 Task: Find Round Trip flight tickets for 2 adults, in Economy from Luxor to Medina to travel on 03-Dec-2023. Medina to Luxor on 08-Dec-2023.  Stops: Any number of stops. Choice of flight is British Airways.
Action: Mouse moved to (328, 216)
Screenshot: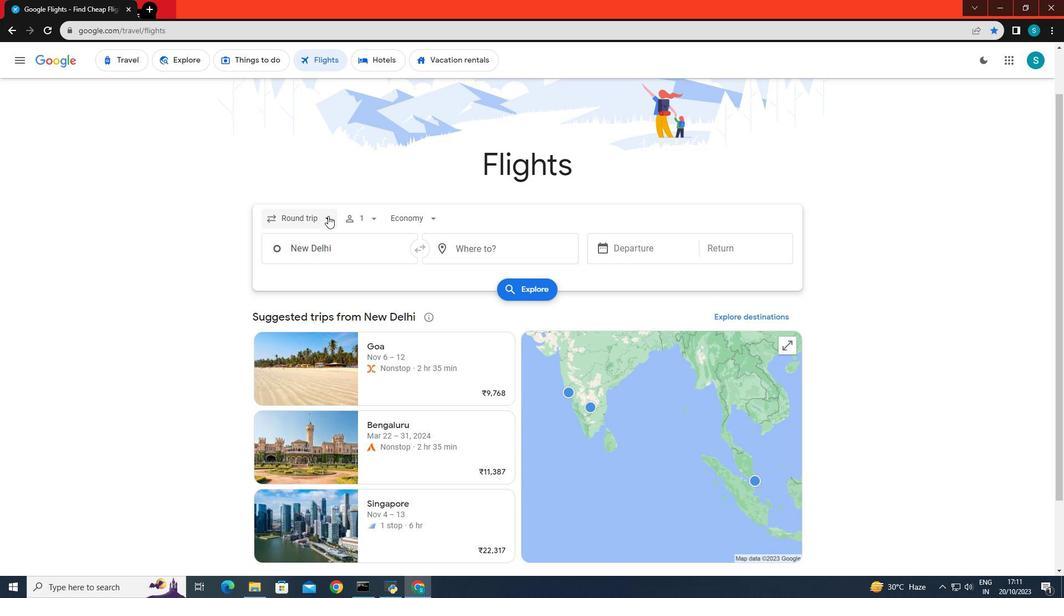 
Action: Mouse pressed left at (328, 216)
Screenshot: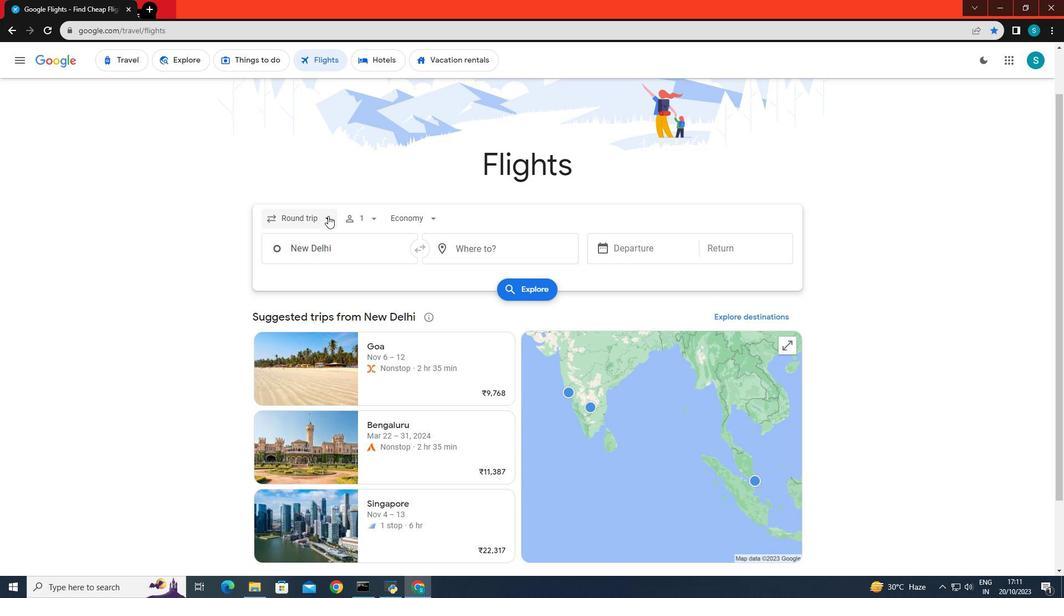 
Action: Mouse moved to (296, 241)
Screenshot: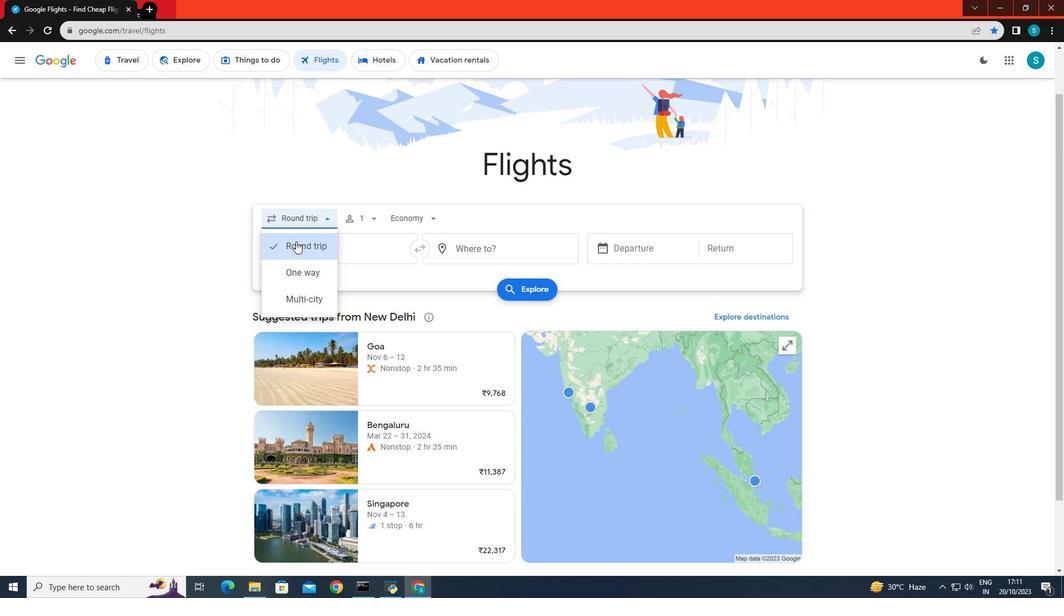 
Action: Mouse pressed left at (296, 241)
Screenshot: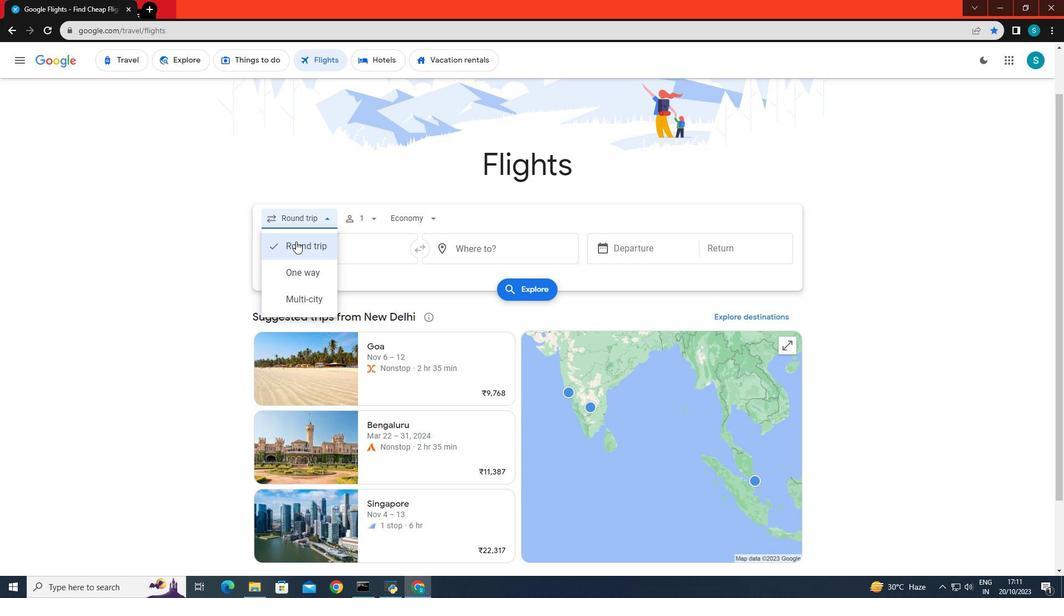 
Action: Mouse moved to (366, 218)
Screenshot: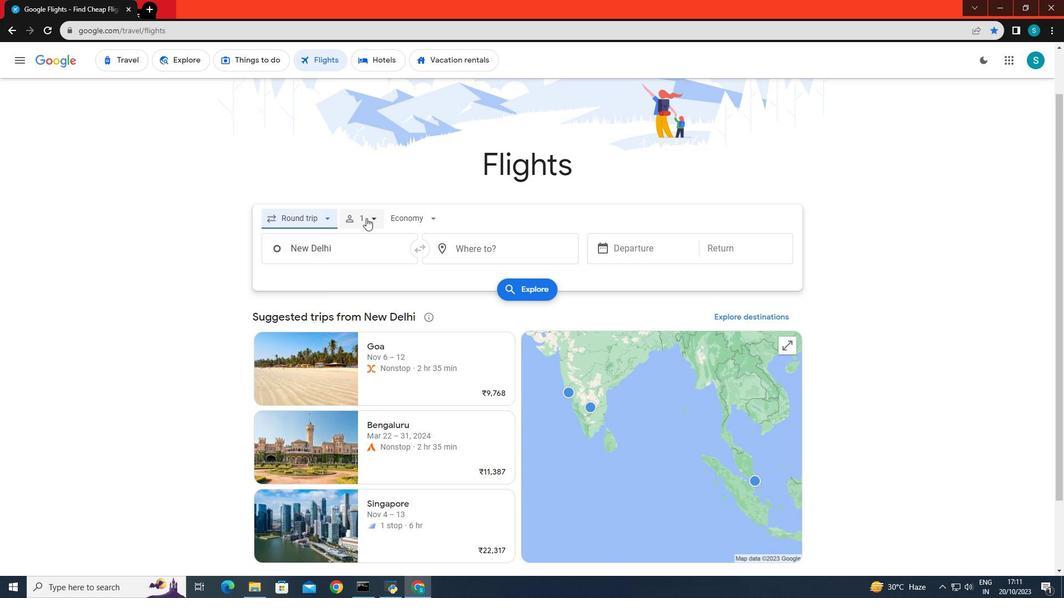 
Action: Mouse pressed left at (366, 218)
Screenshot: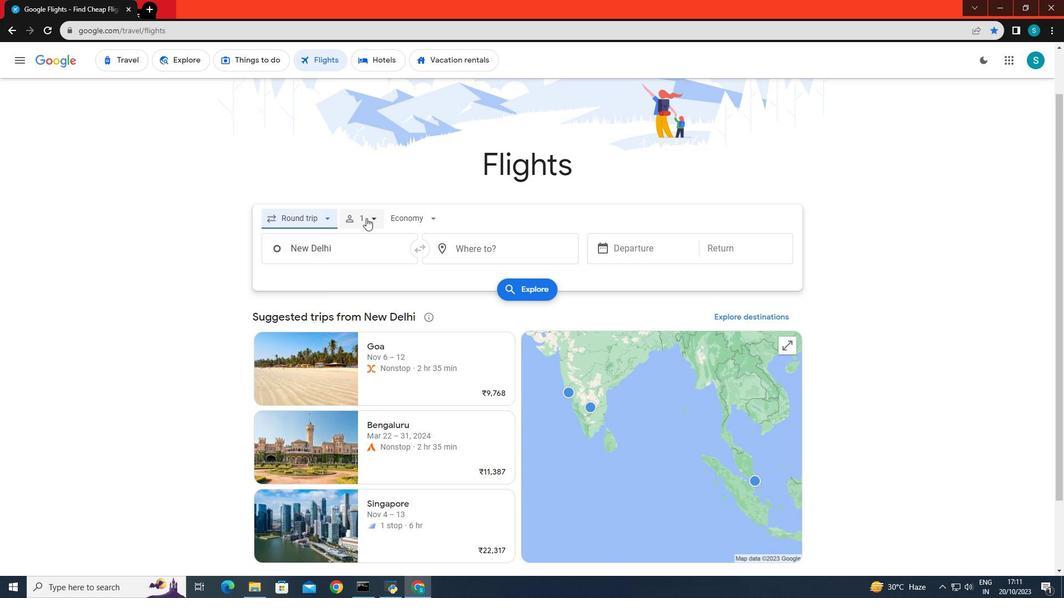 
Action: Mouse moved to (457, 249)
Screenshot: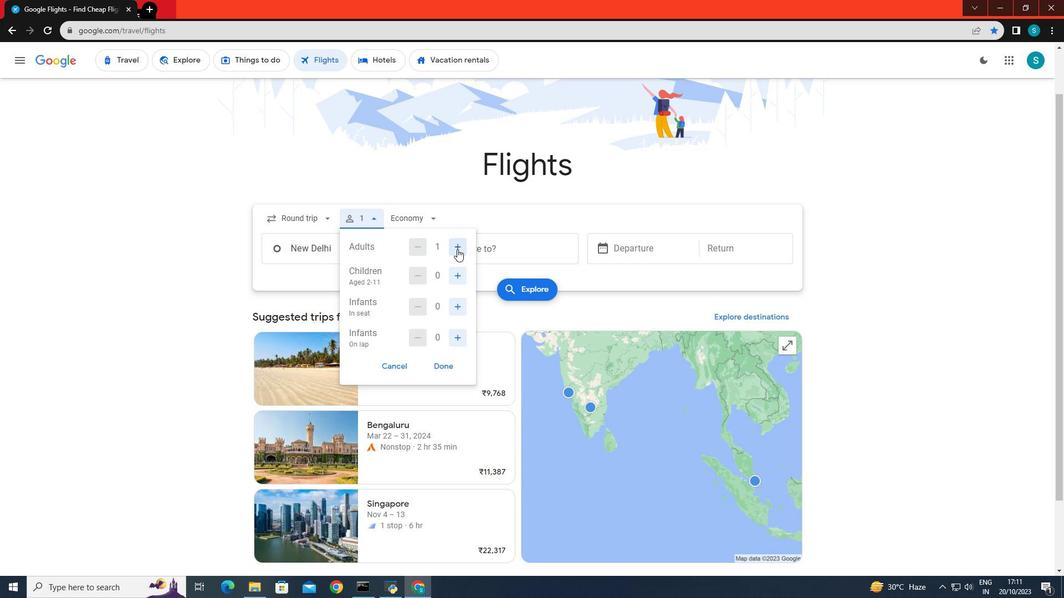 
Action: Mouse pressed left at (457, 249)
Screenshot: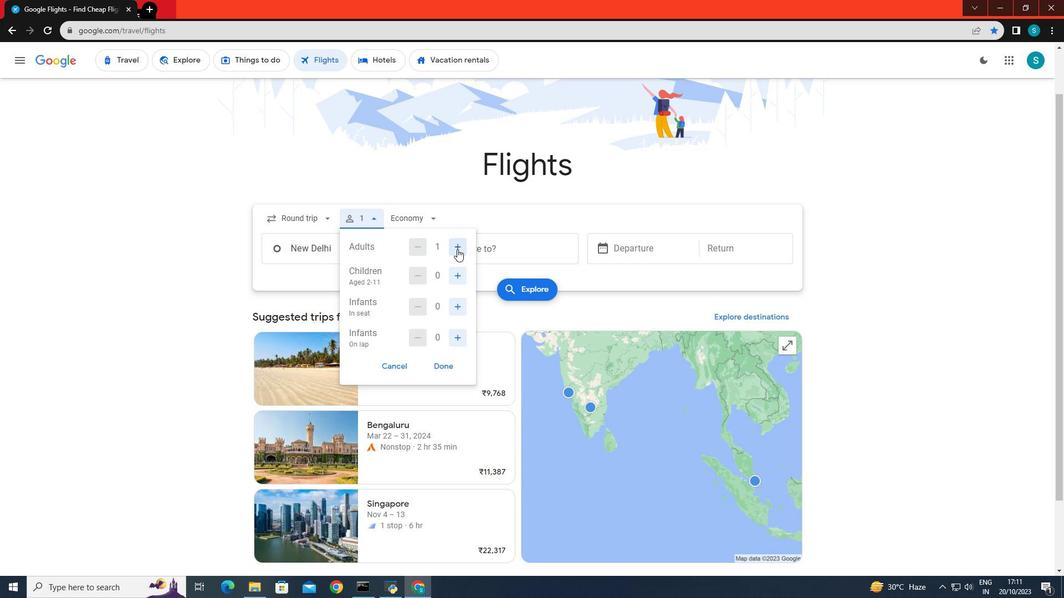 
Action: Mouse moved to (444, 367)
Screenshot: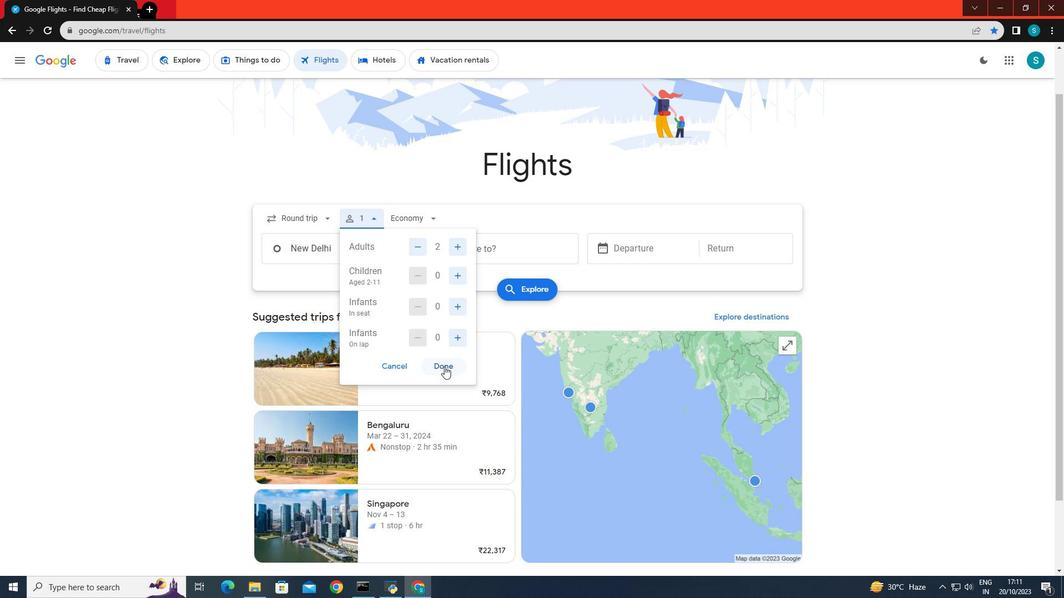 
Action: Mouse pressed left at (444, 367)
Screenshot: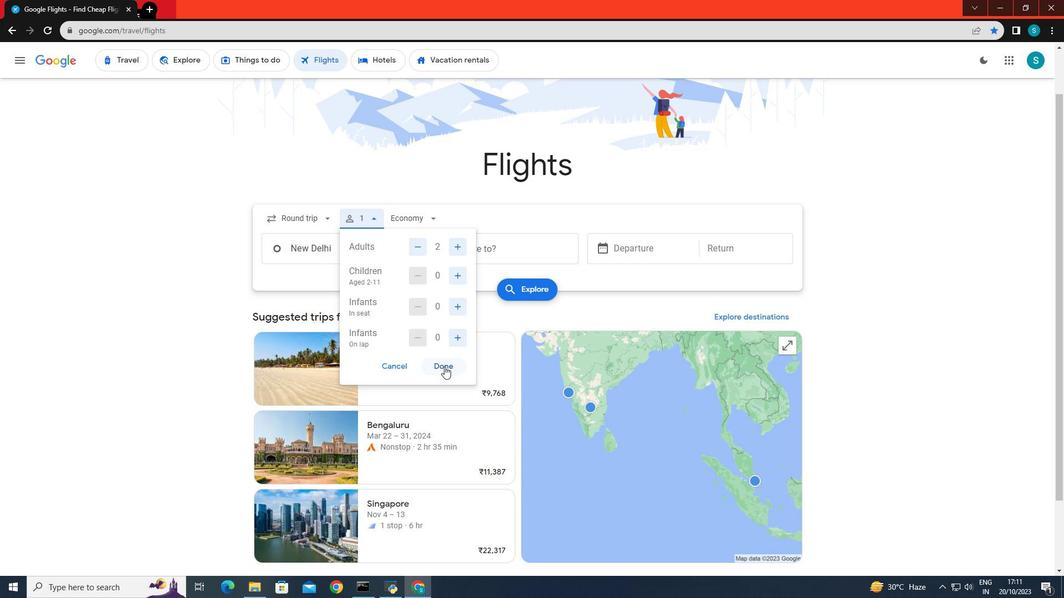 
Action: Mouse moved to (431, 219)
Screenshot: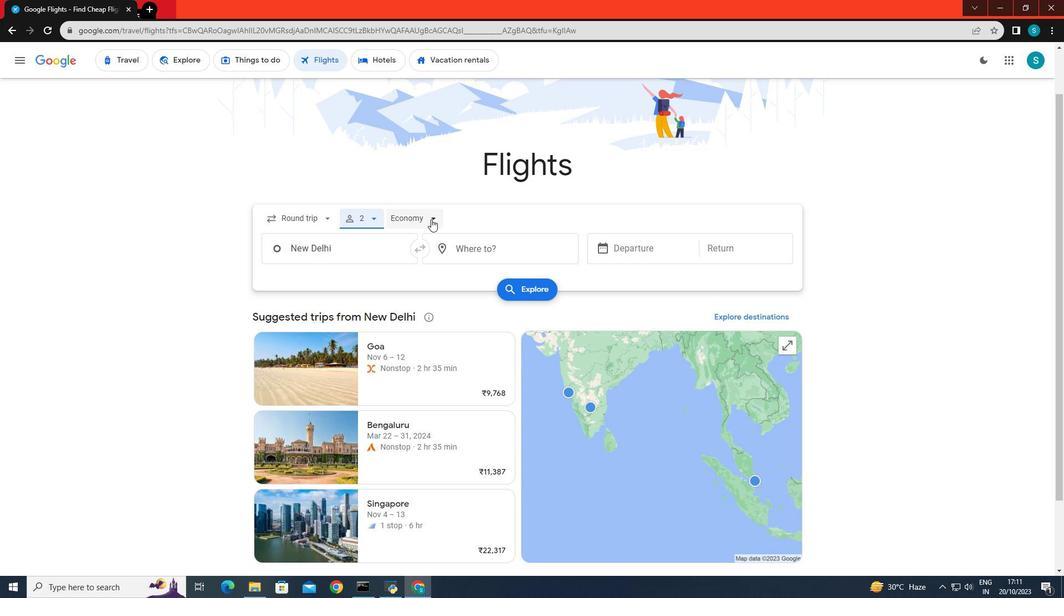 
Action: Mouse pressed left at (431, 219)
Screenshot: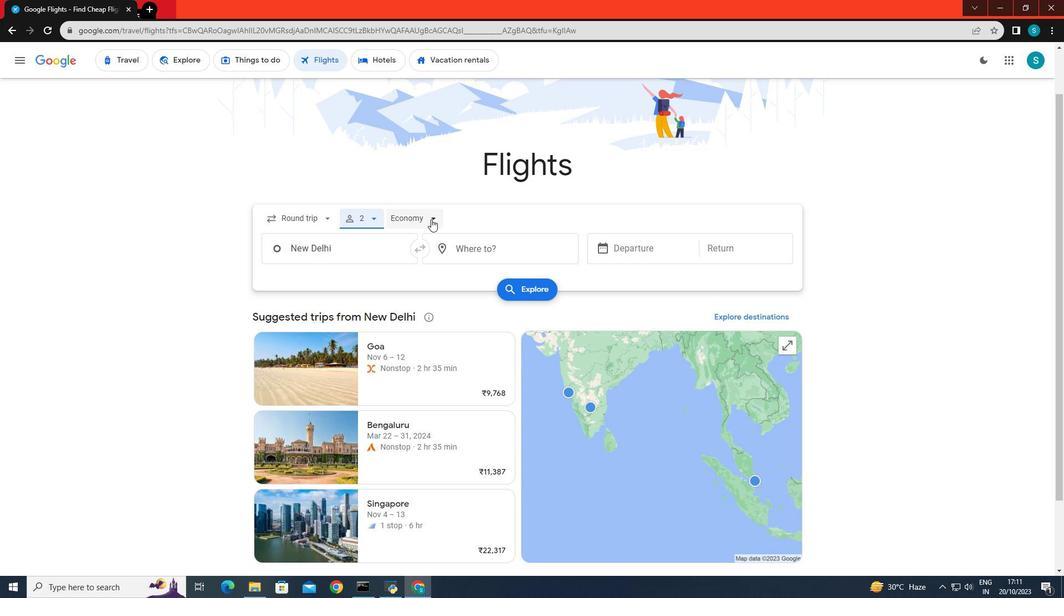 
Action: Mouse moved to (429, 251)
Screenshot: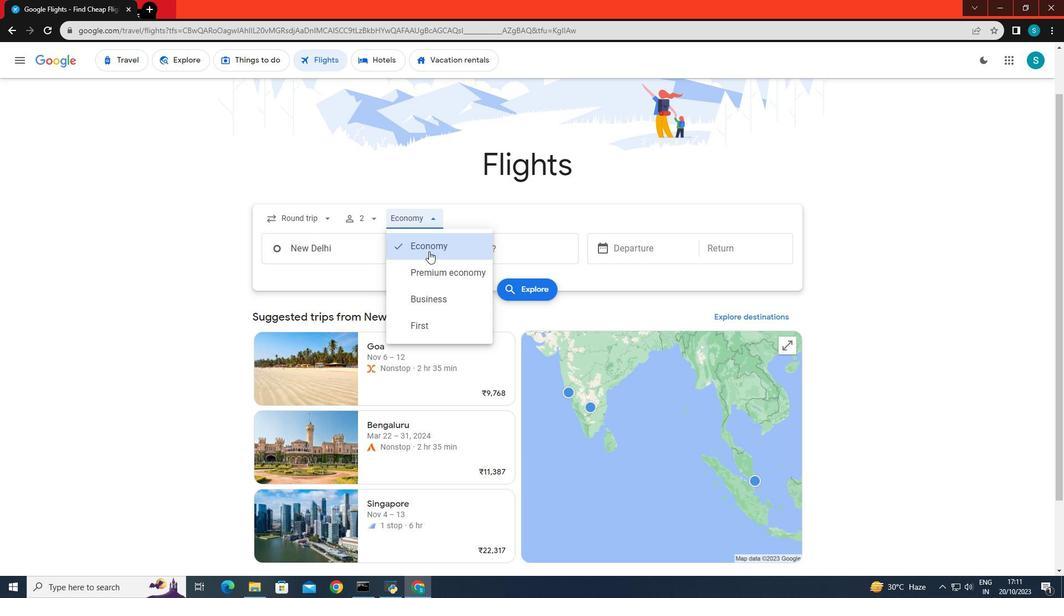 
Action: Mouse pressed left at (429, 251)
Screenshot: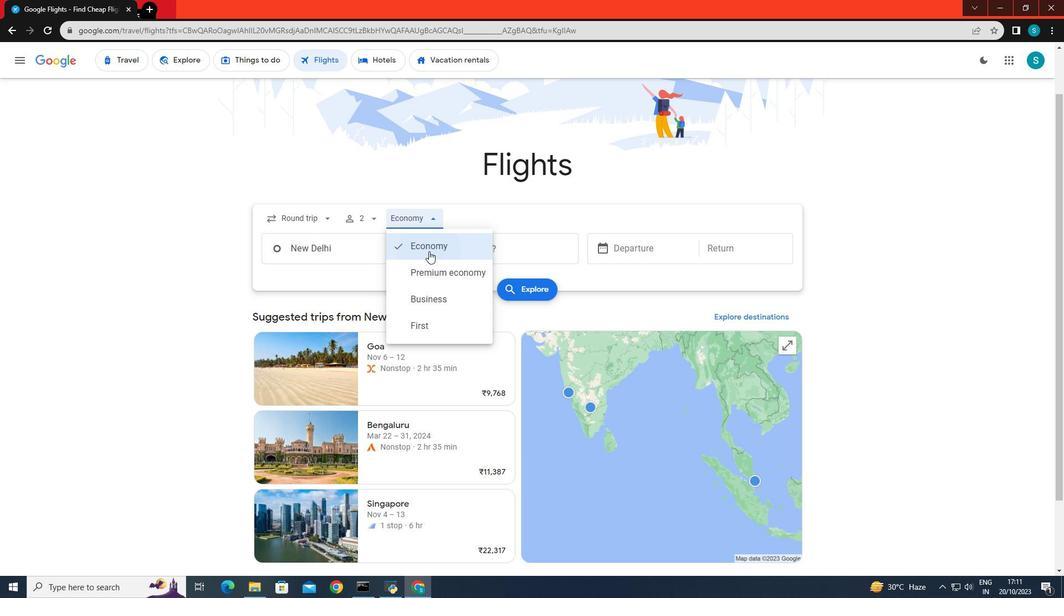 
Action: Mouse moved to (274, 195)
Screenshot: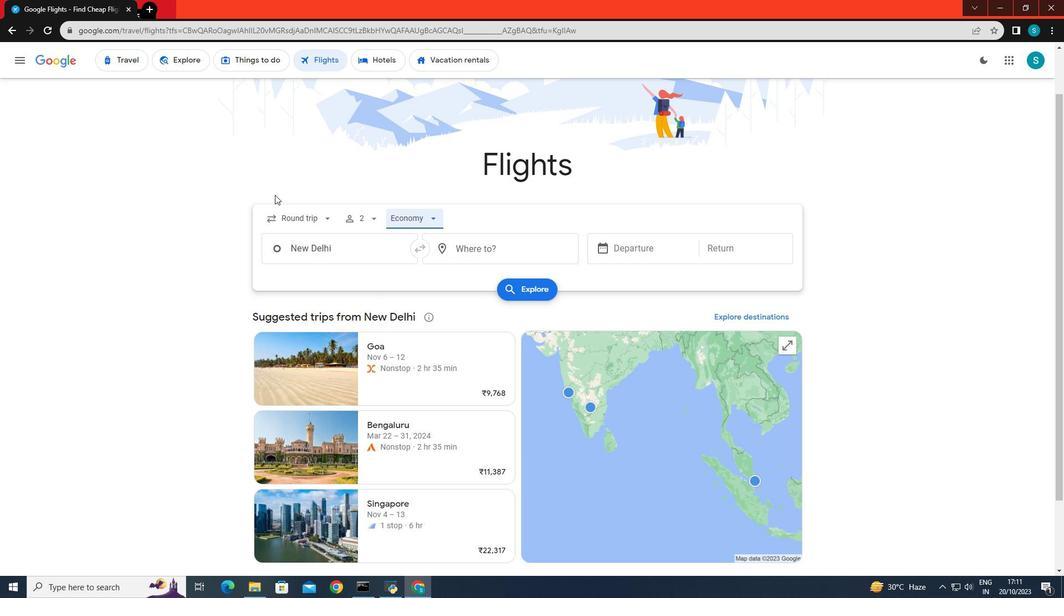 
Action: Mouse scrolled (274, 194) with delta (0, 0)
Screenshot: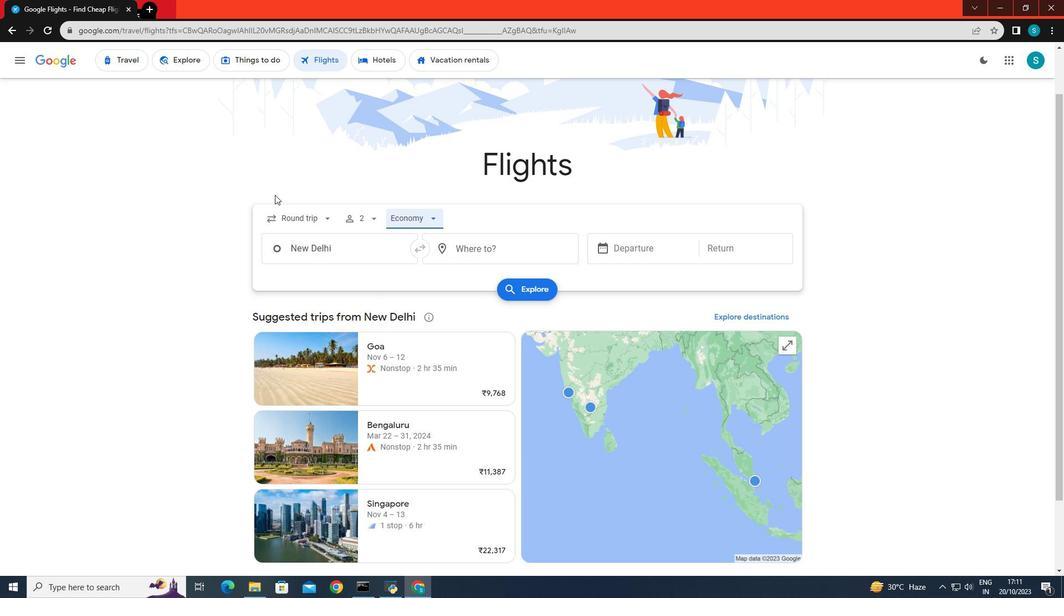 
Action: Mouse scrolled (274, 194) with delta (0, 0)
Screenshot: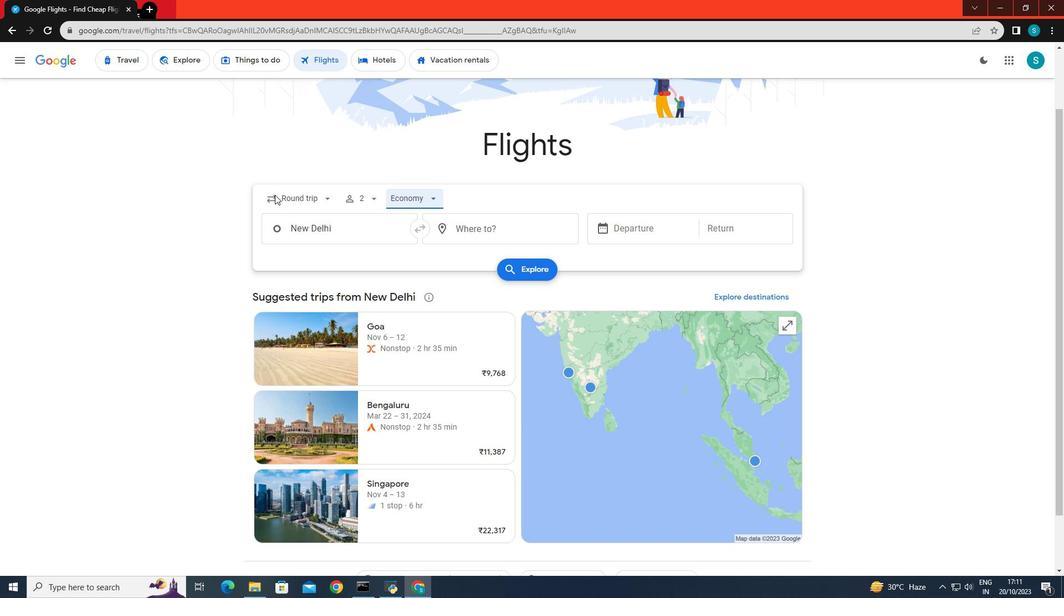 
Action: Mouse moved to (300, 162)
Screenshot: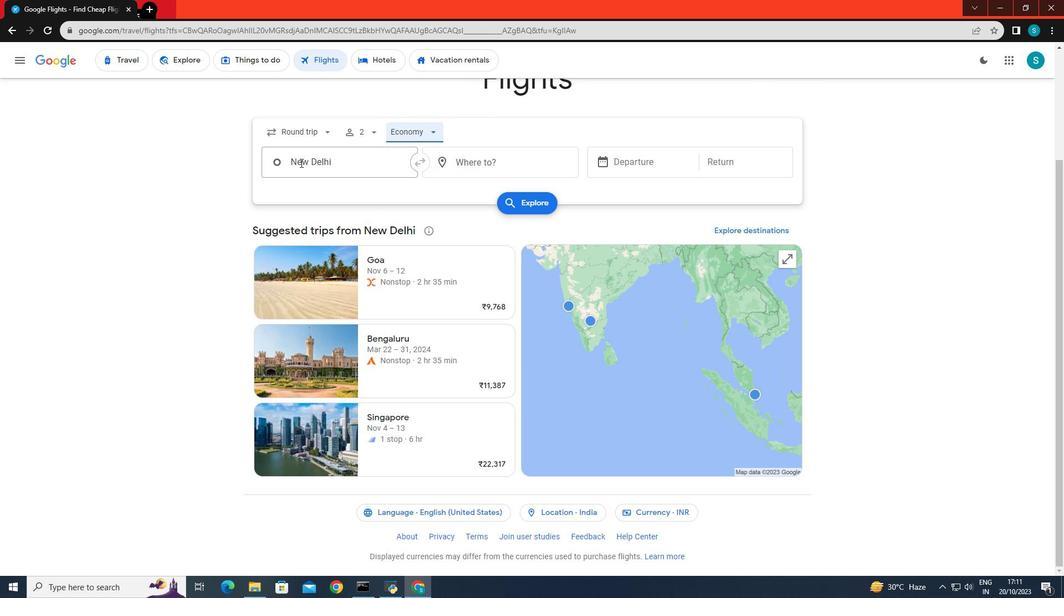
Action: Mouse pressed left at (300, 162)
Screenshot: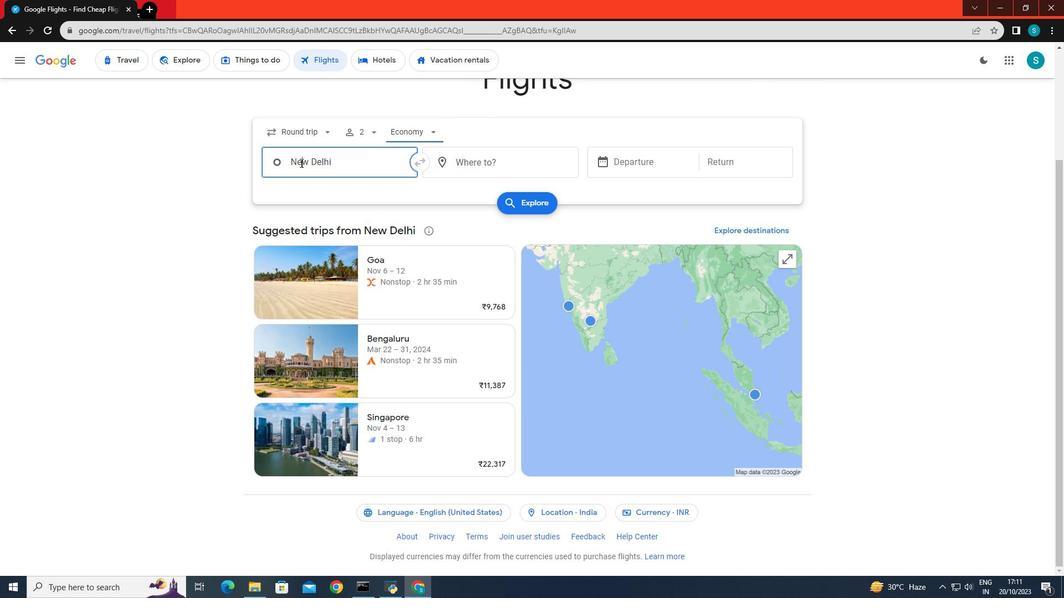 
Action: Key pressed <Key.backspace><Key.caps_lock>L<Key.caps_lock>uxor
Screenshot: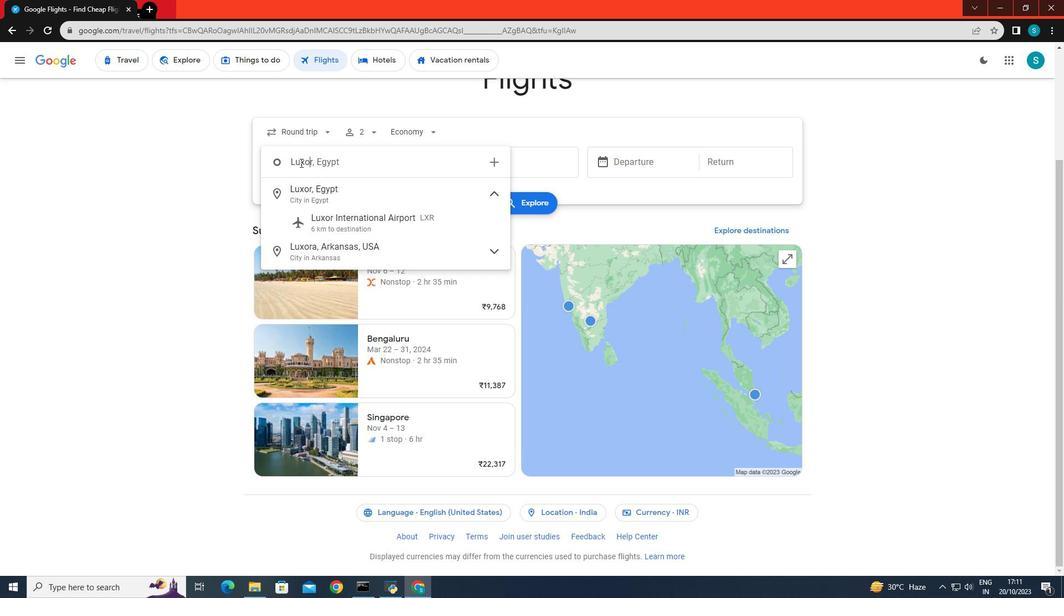 
Action: Mouse moved to (334, 180)
Screenshot: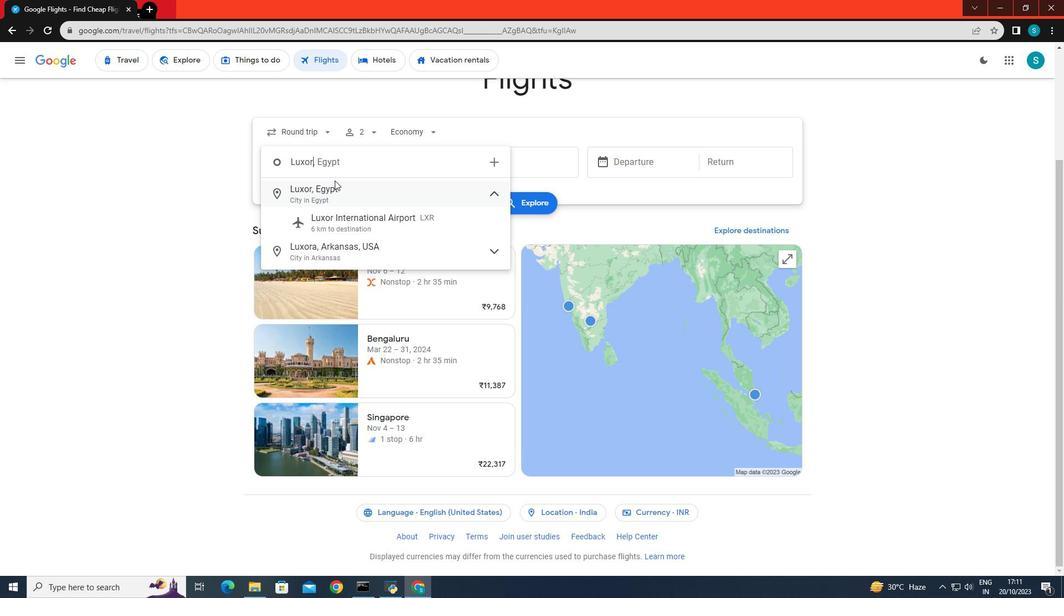 
Action: Mouse pressed left at (334, 180)
Screenshot: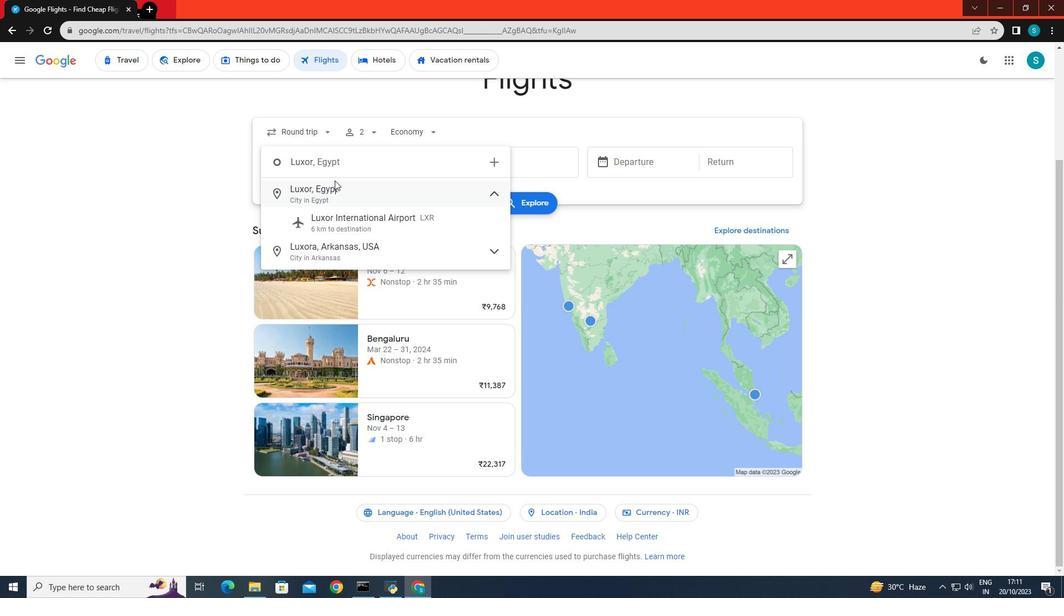 
Action: Mouse moved to (477, 160)
Screenshot: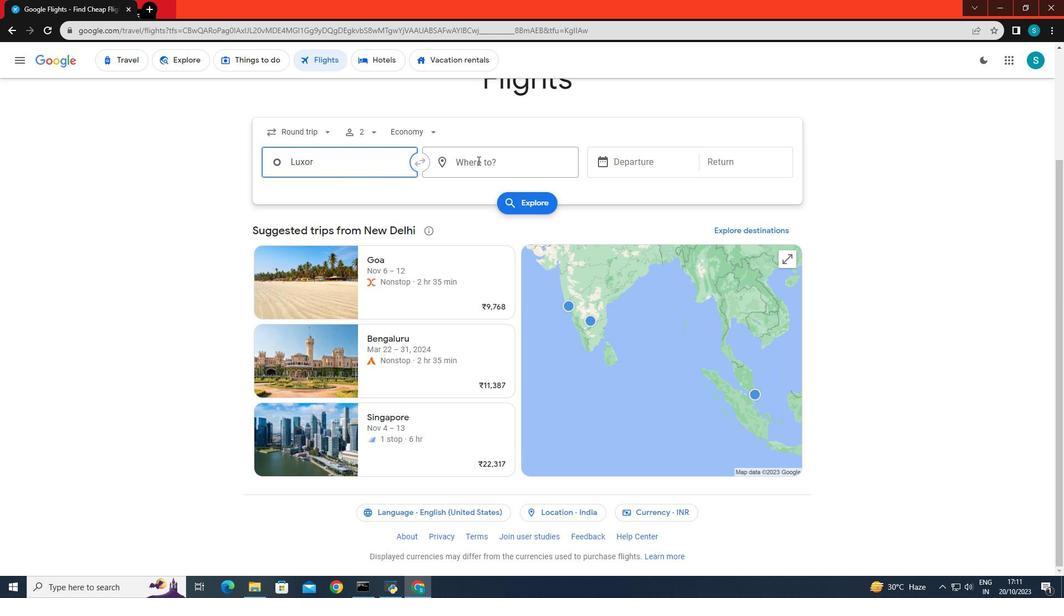 
Action: Mouse pressed left at (477, 160)
Screenshot: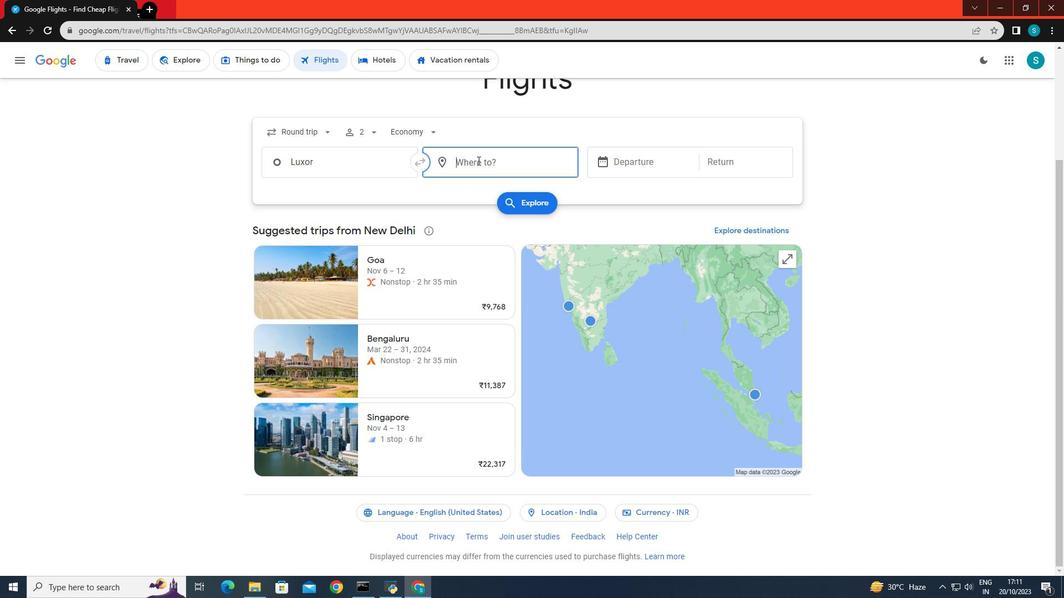 
Action: Key pressed <Key.caps_lock>M<Key.caps_lock>edina
Screenshot: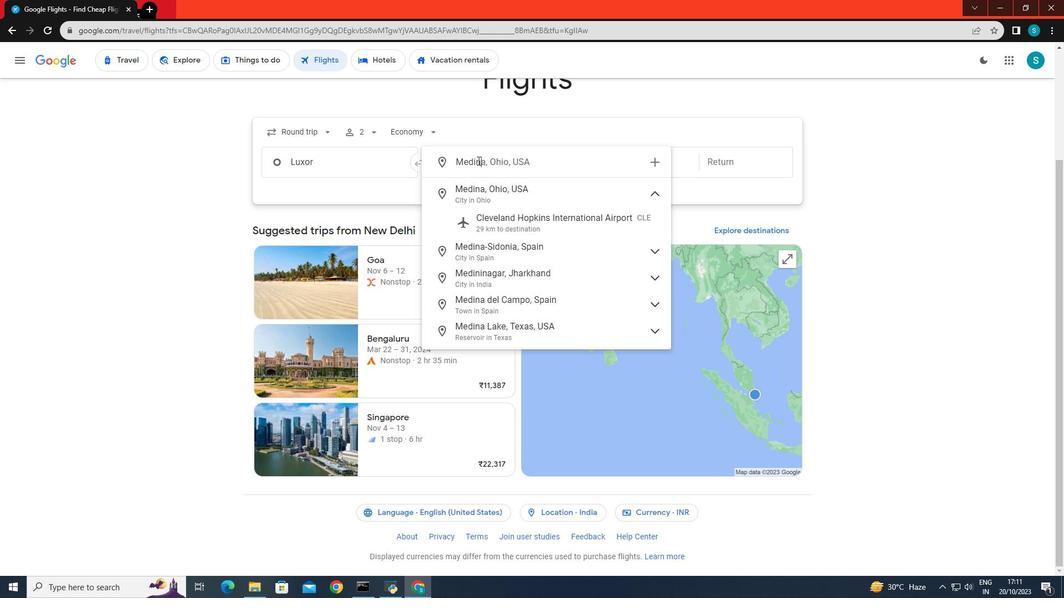 
Action: Mouse moved to (485, 196)
Screenshot: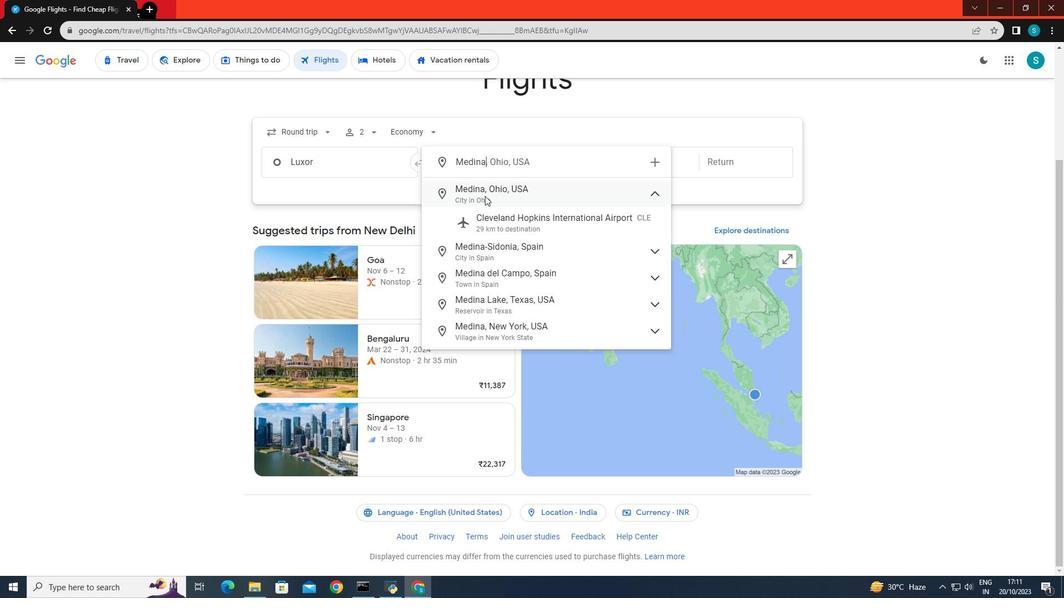 
Action: Mouse pressed left at (485, 196)
Screenshot: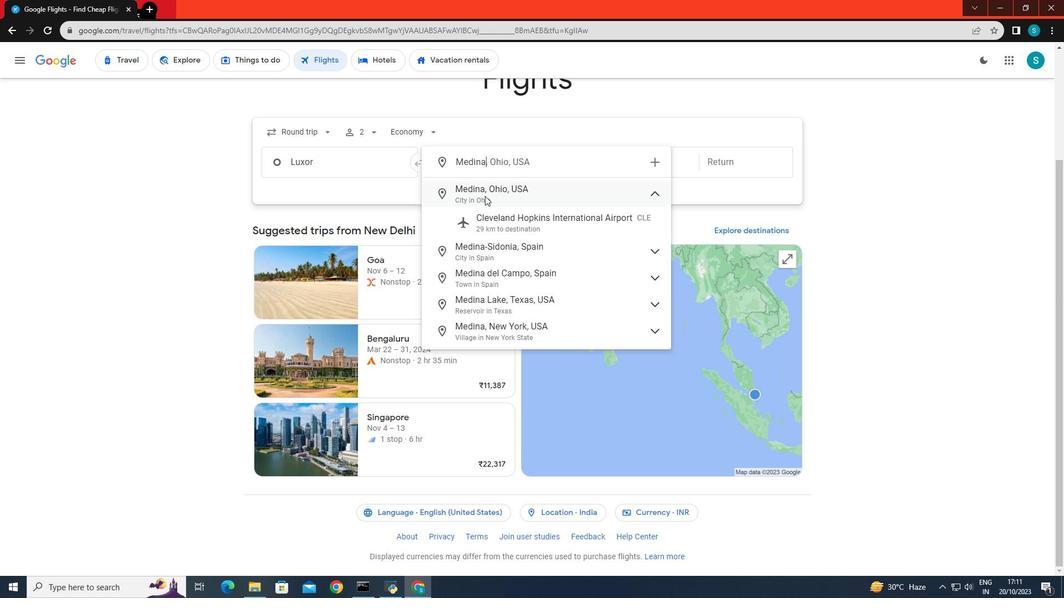 
Action: Mouse moved to (653, 160)
Screenshot: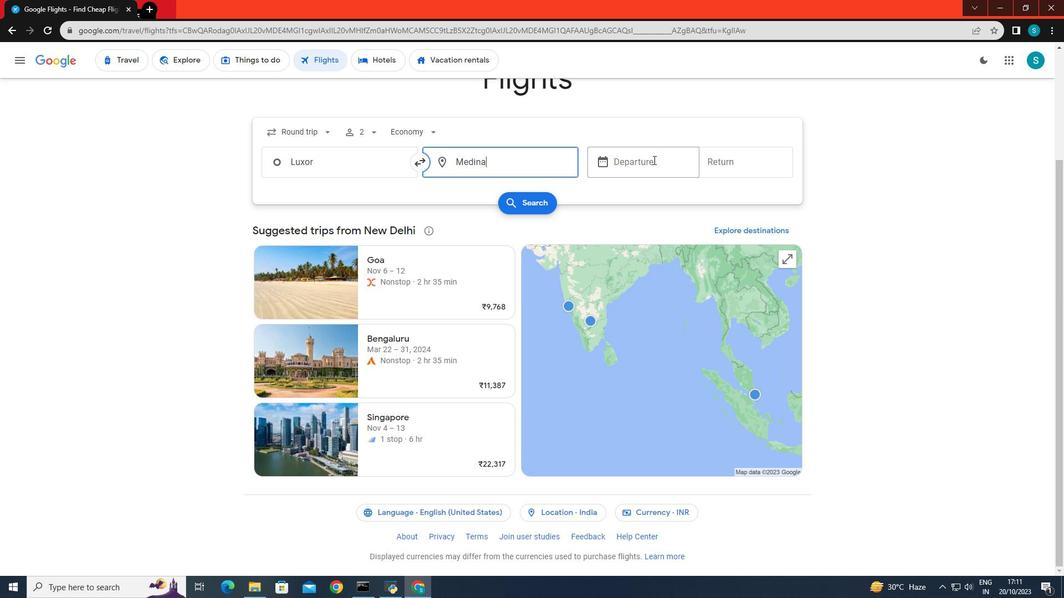 
Action: Mouse pressed left at (653, 160)
Screenshot: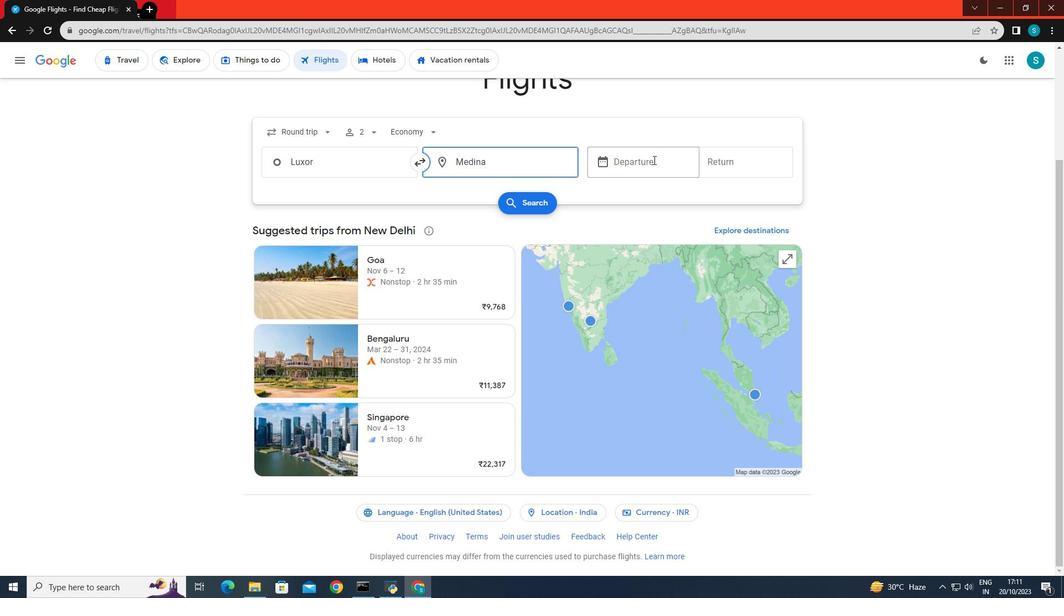 
Action: Mouse moved to (793, 296)
Screenshot: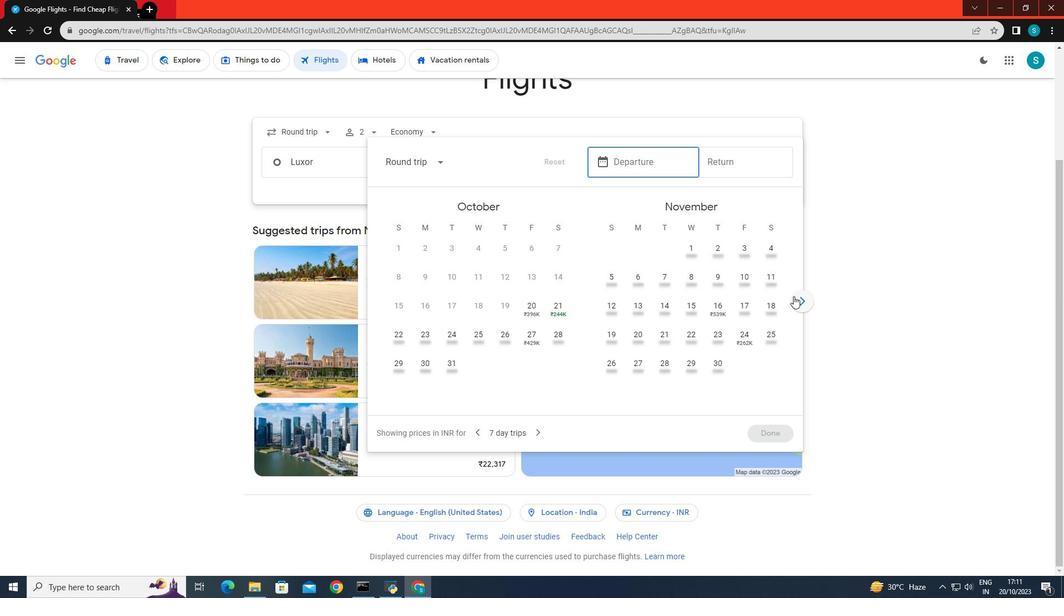 
Action: Mouse pressed left at (793, 296)
Screenshot: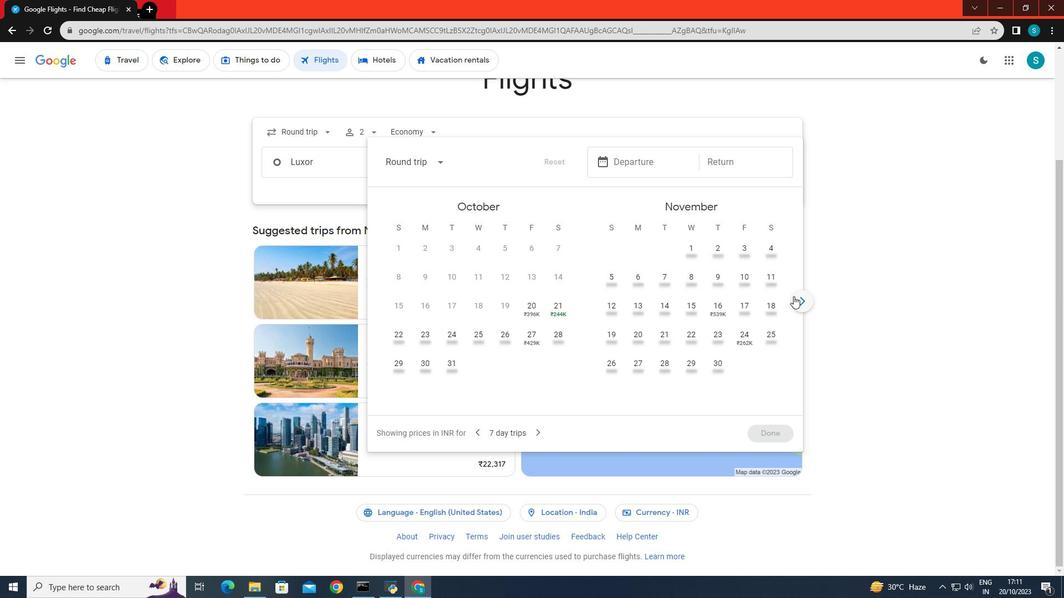 
Action: Mouse moved to (616, 274)
Screenshot: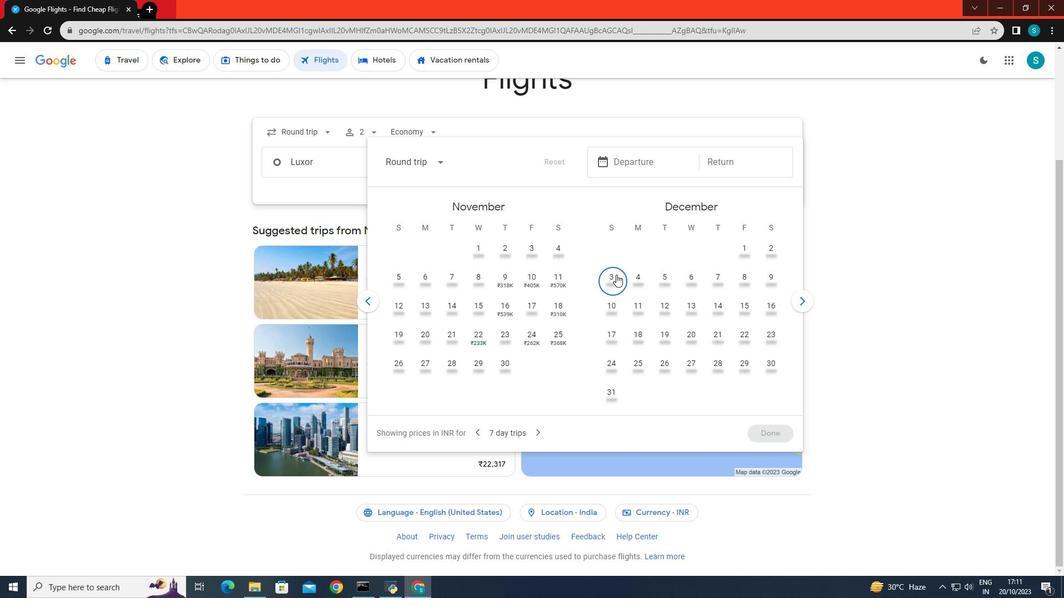 
Action: Mouse pressed left at (616, 274)
Screenshot: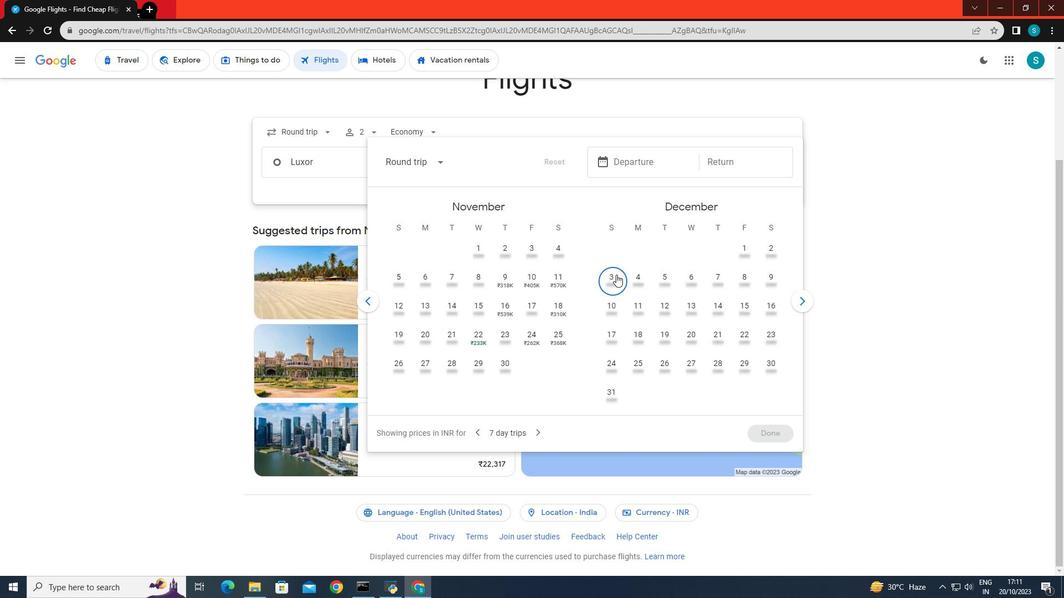 
Action: Mouse moved to (739, 284)
Screenshot: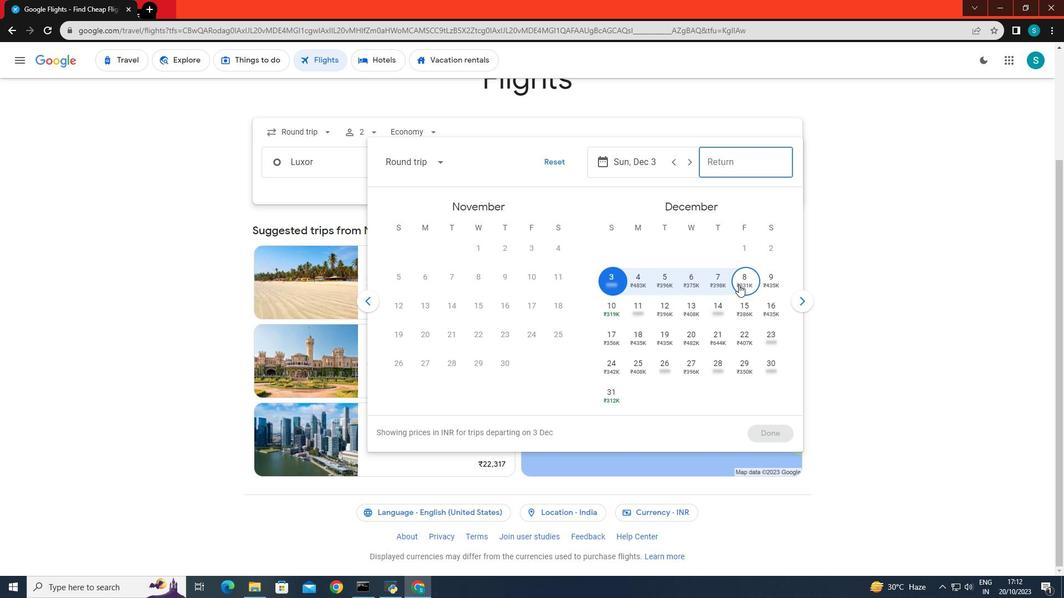 
Action: Mouse pressed left at (739, 284)
Screenshot: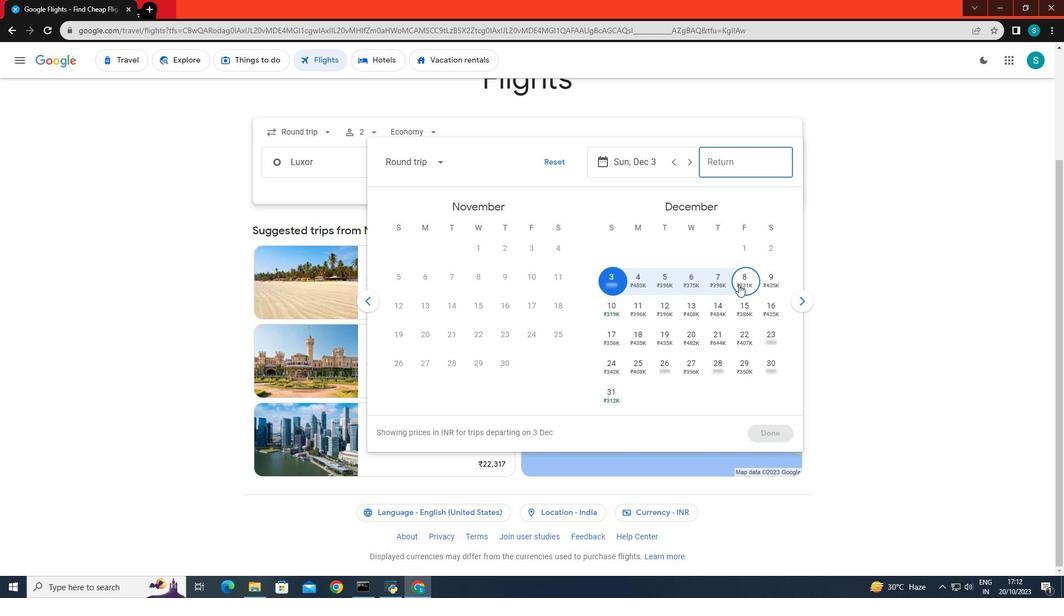
Action: Mouse moved to (765, 427)
Screenshot: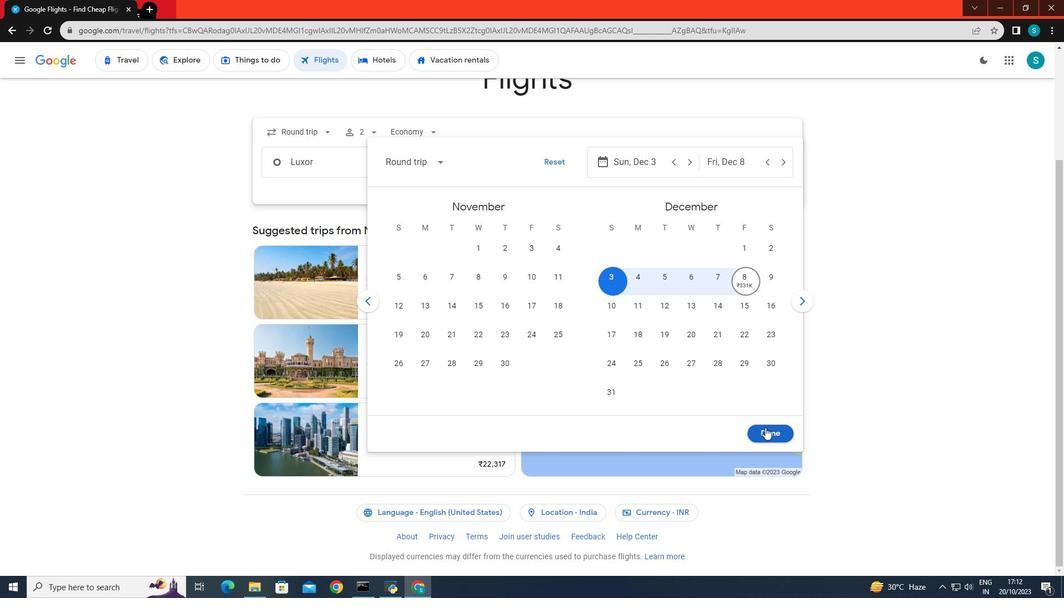 
Action: Mouse pressed left at (765, 427)
Screenshot: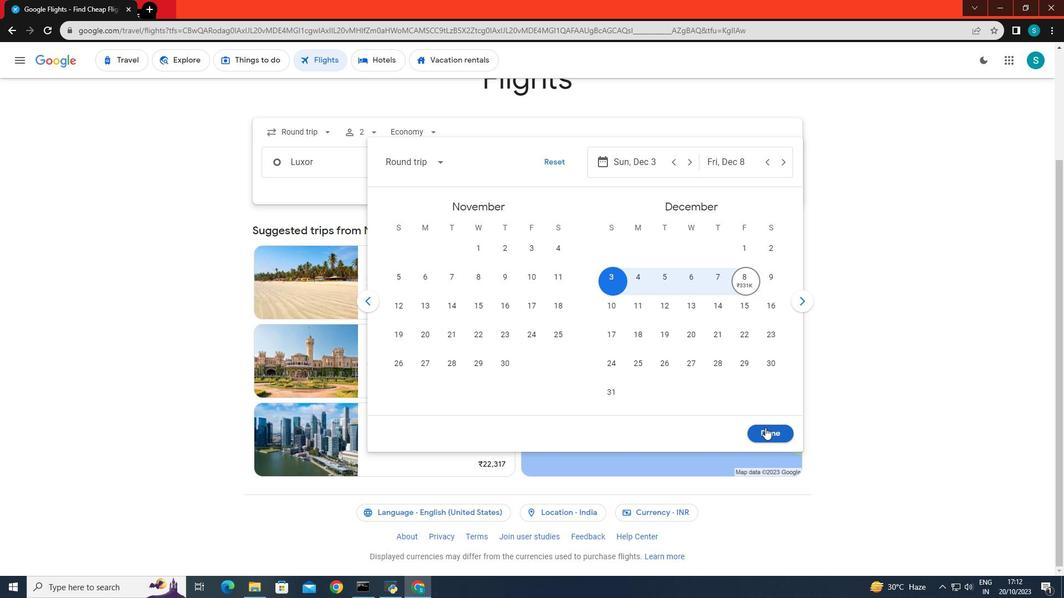 
Action: Mouse moved to (522, 202)
Screenshot: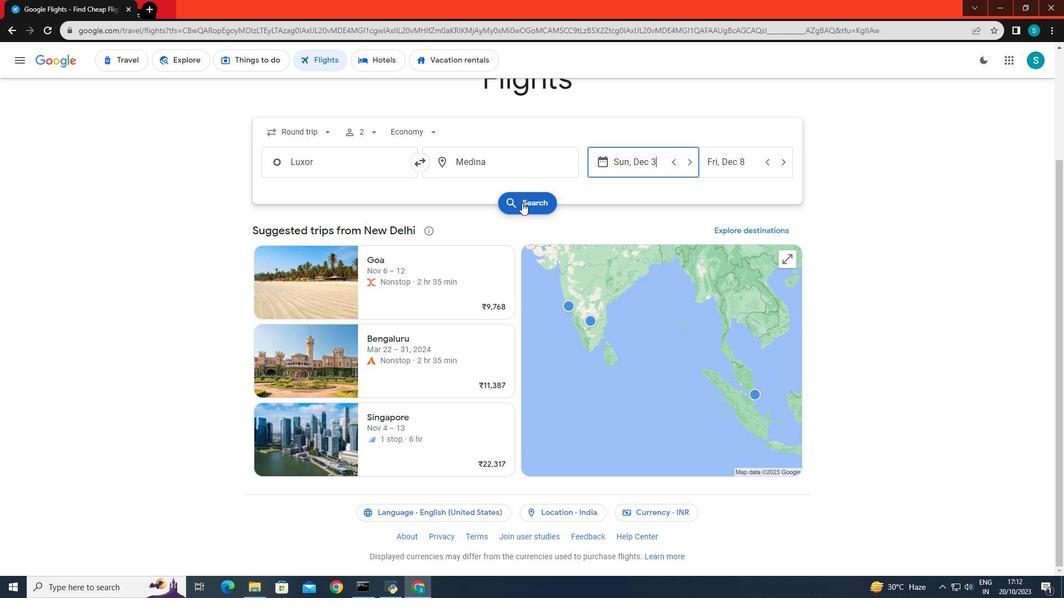 
Action: Mouse pressed left at (522, 202)
Screenshot: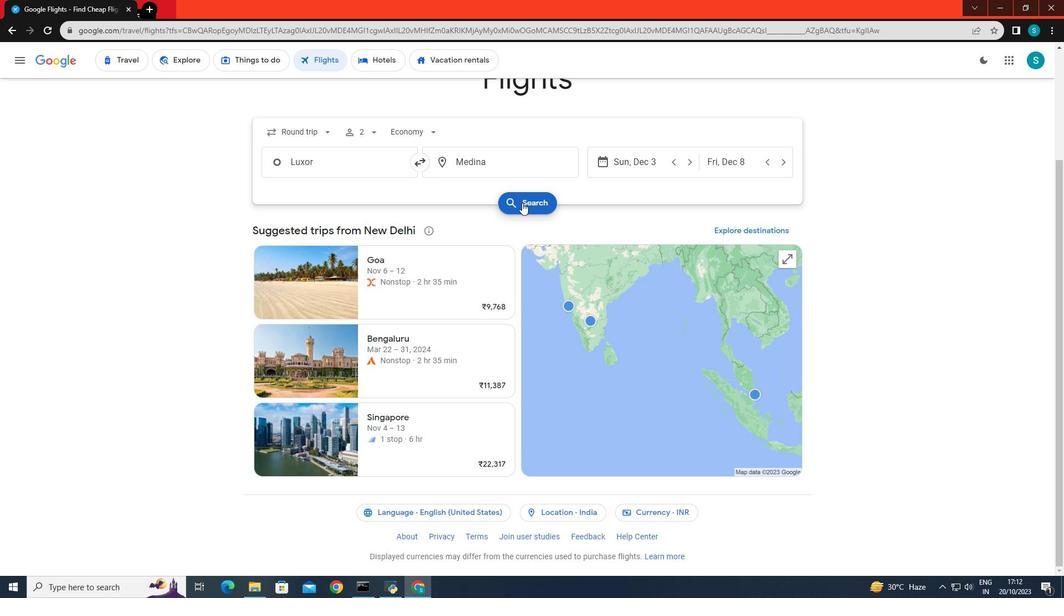 
Action: Mouse moved to (345, 162)
Screenshot: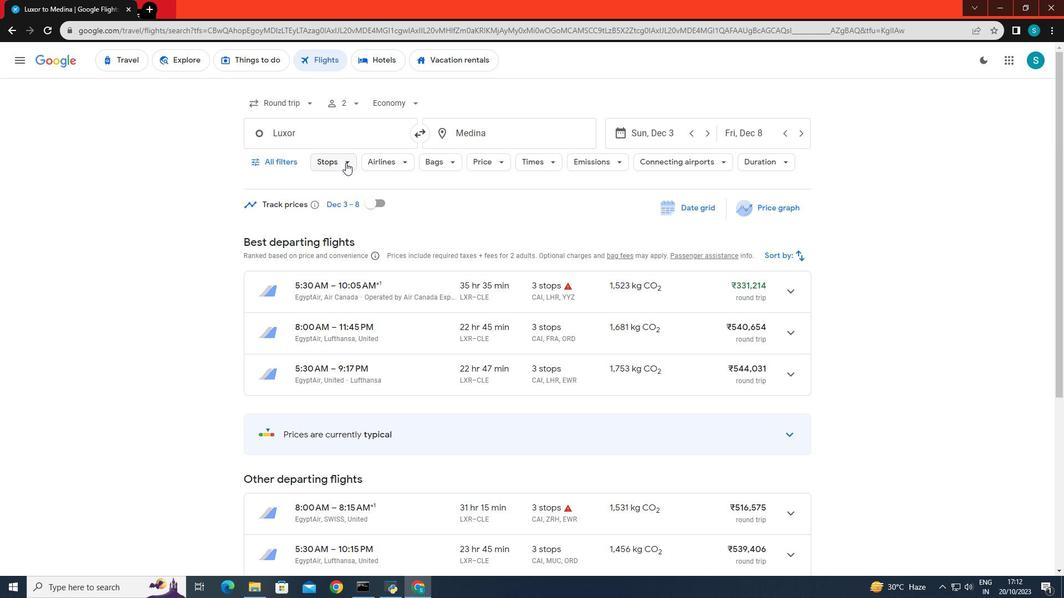 
Action: Mouse pressed left at (345, 162)
Screenshot: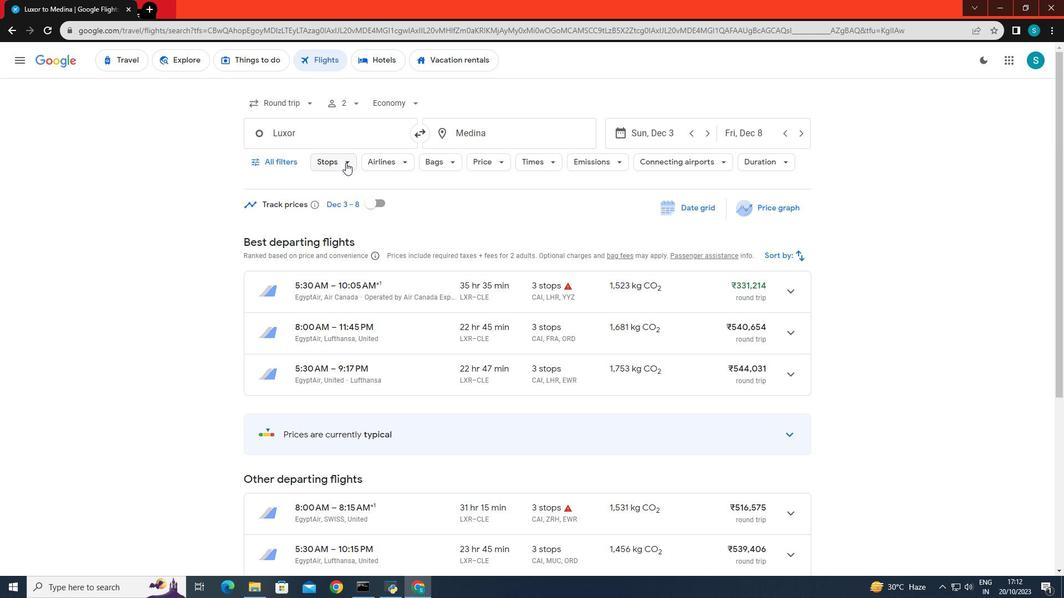 
Action: Mouse moved to (334, 220)
Screenshot: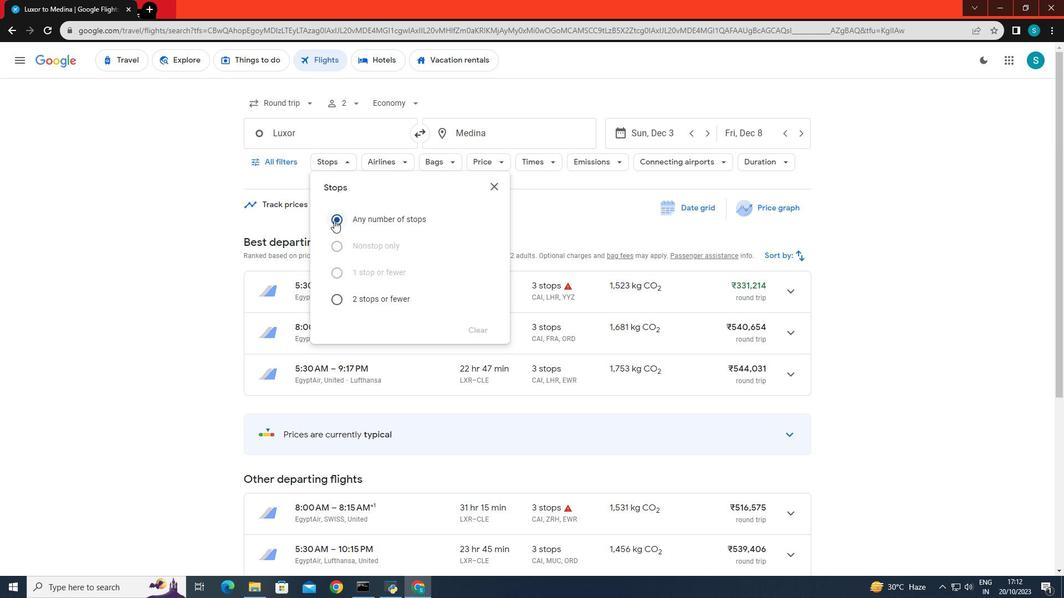 
Action: Mouse pressed left at (334, 220)
Screenshot: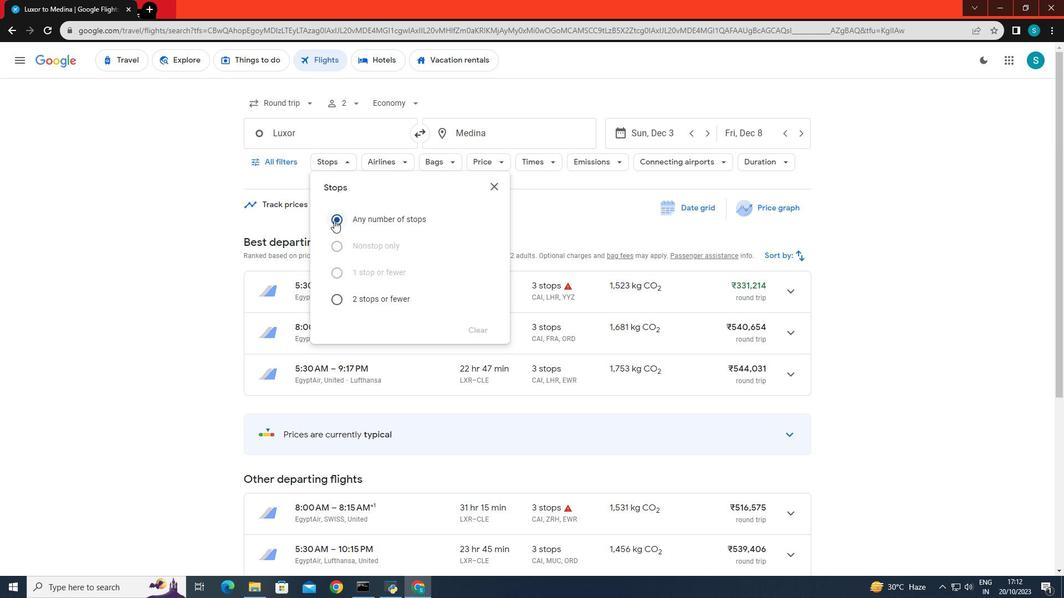 
Action: Mouse moved to (175, 267)
Screenshot: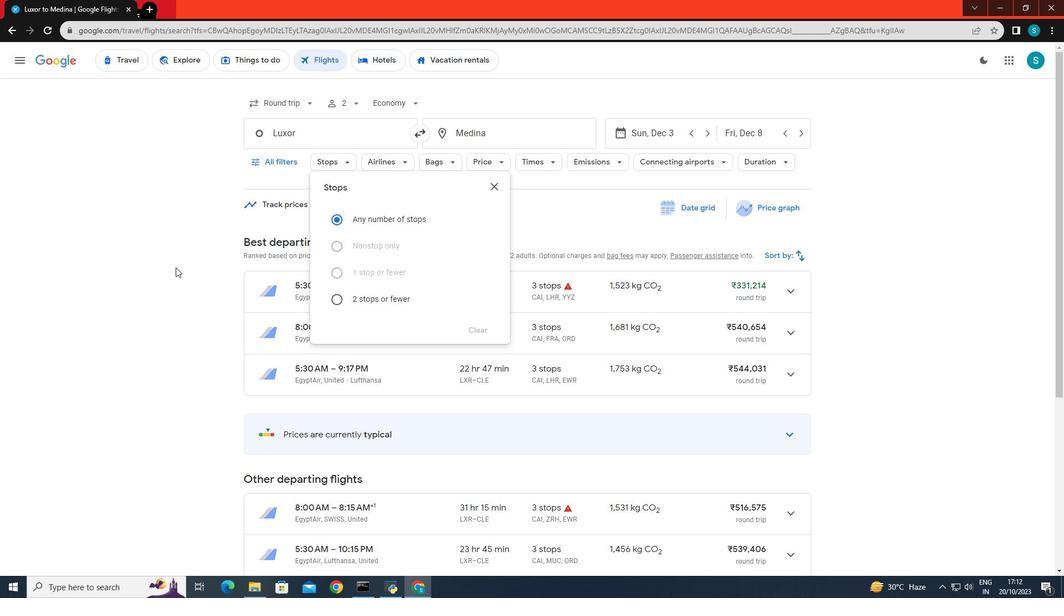 
Action: Mouse pressed left at (175, 267)
Screenshot: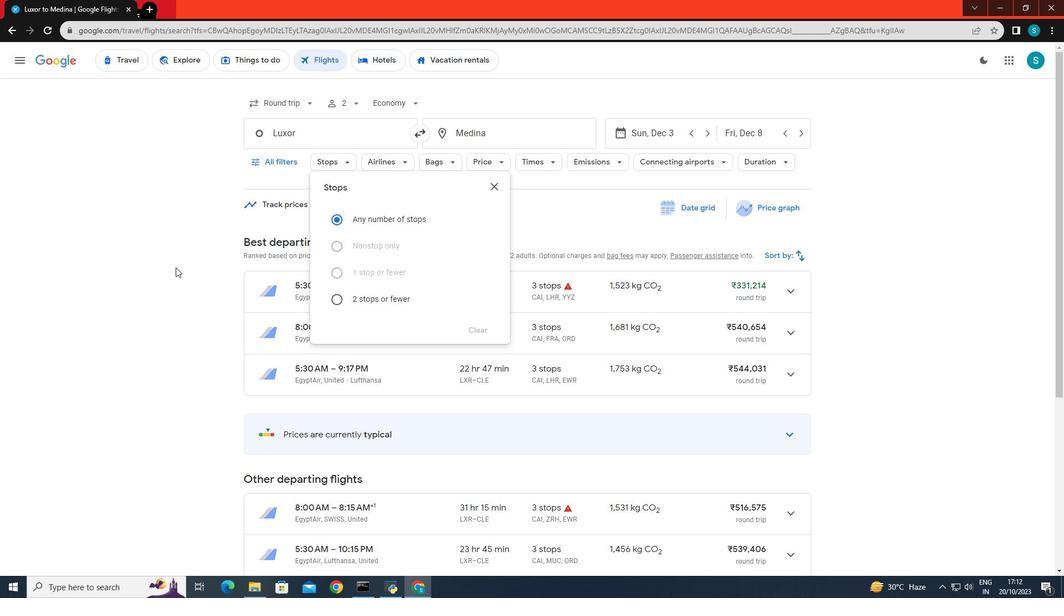 
Action: Mouse moved to (392, 159)
Screenshot: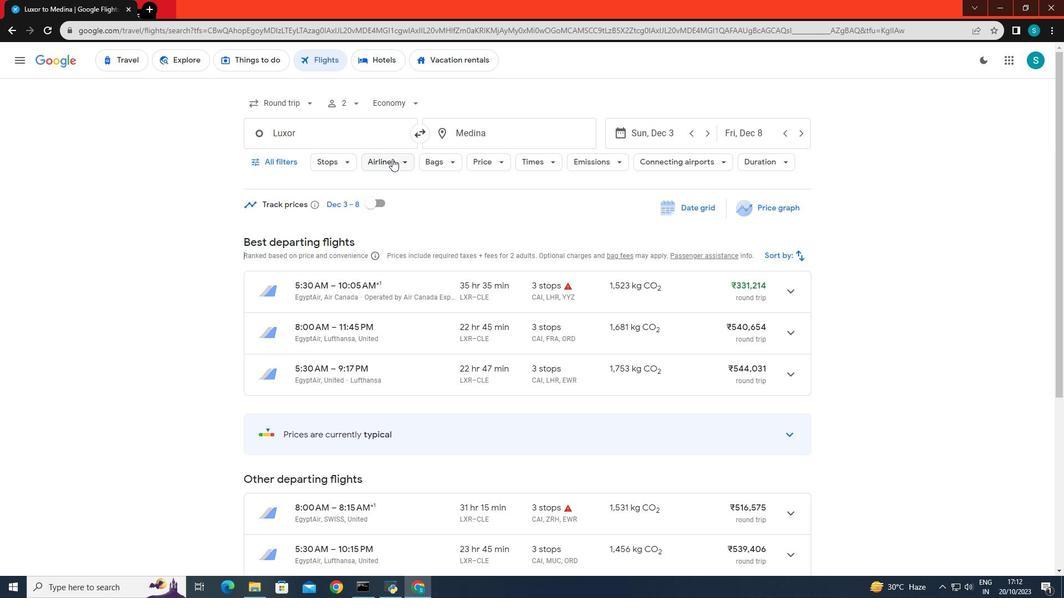 
Action: Mouse pressed left at (392, 159)
Screenshot: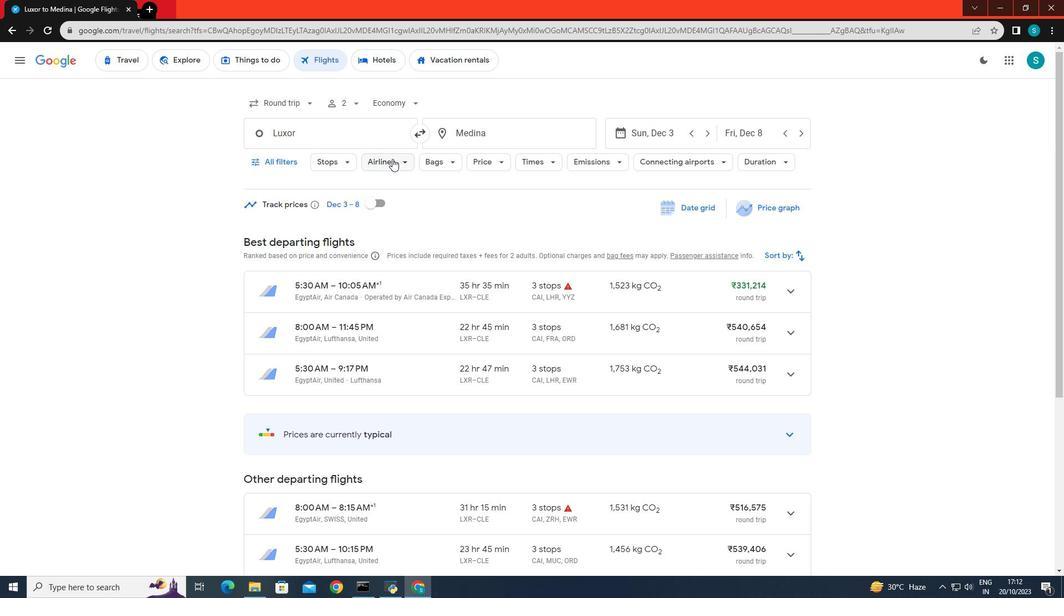 
Action: Mouse moved to (426, 400)
Screenshot: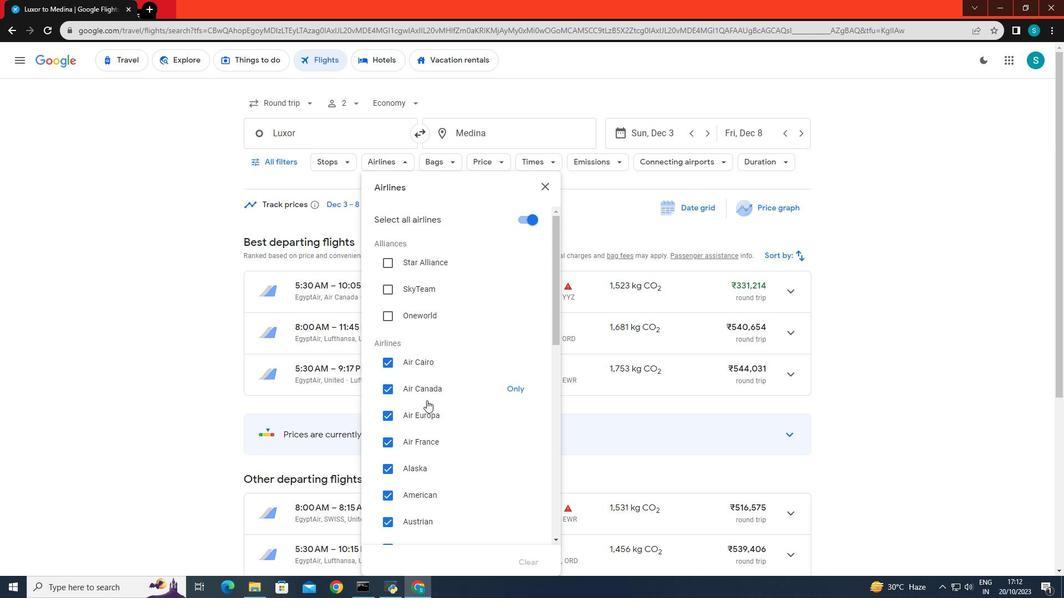 
Action: Mouse scrolled (426, 400) with delta (0, 0)
Screenshot: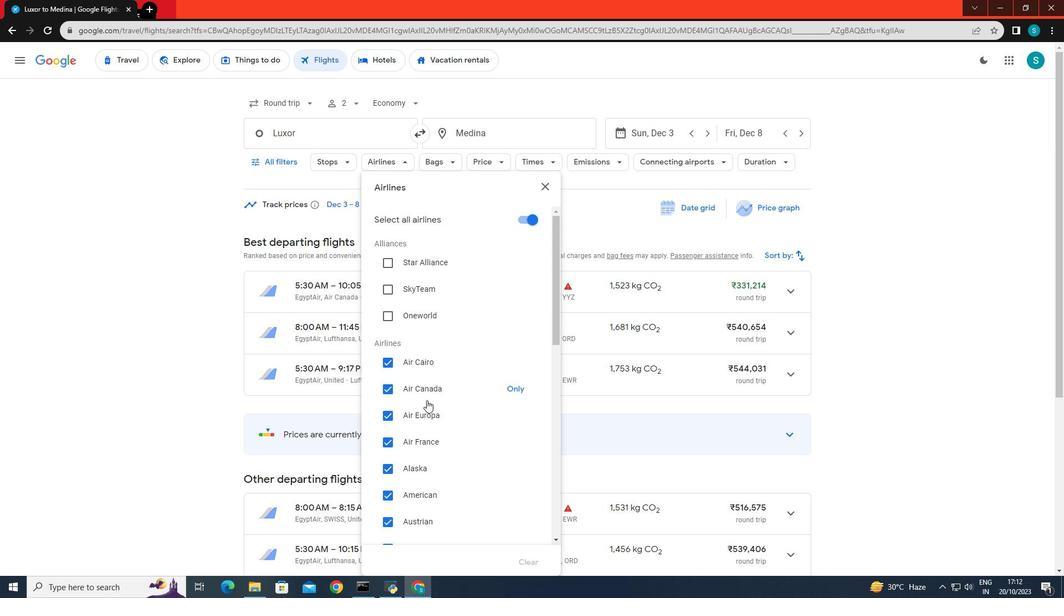 
Action: Mouse scrolled (426, 400) with delta (0, 0)
Screenshot: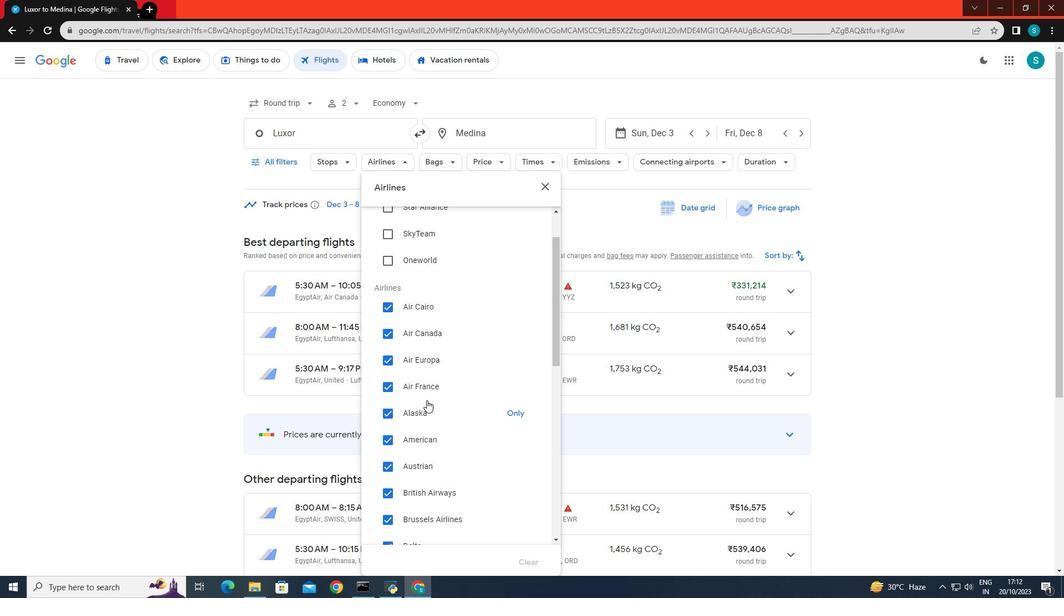 
Action: Mouse scrolled (426, 400) with delta (0, 0)
Screenshot: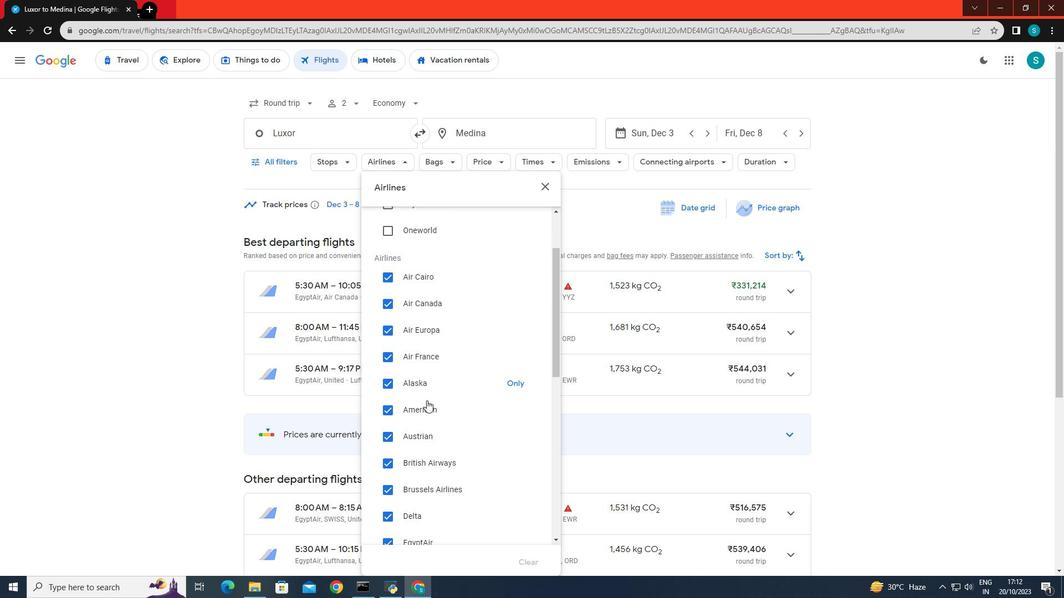 
Action: Mouse moved to (517, 382)
Screenshot: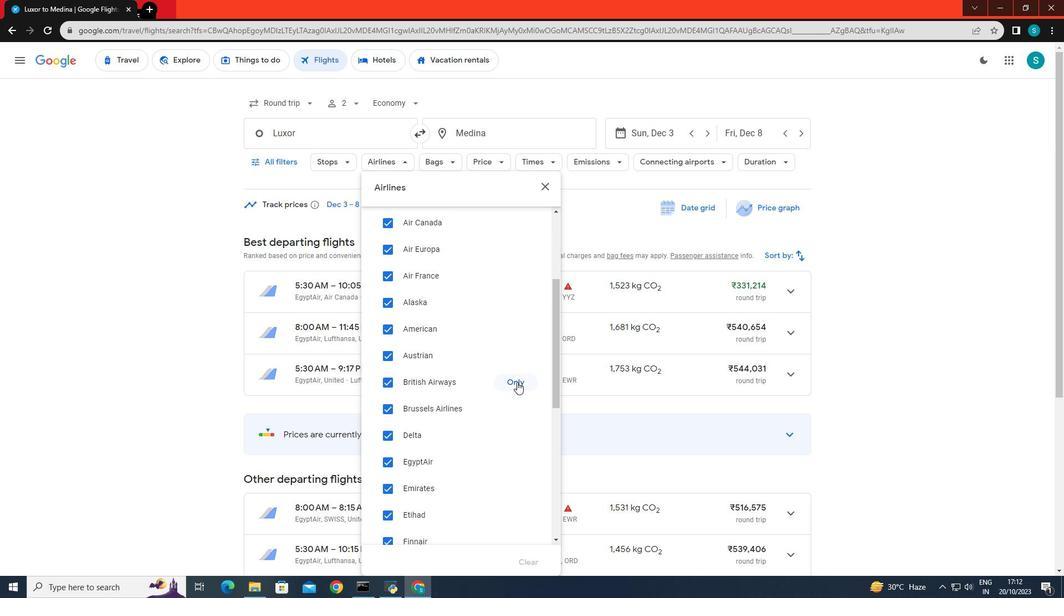 
Action: Mouse pressed left at (517, 382)
Screenshot: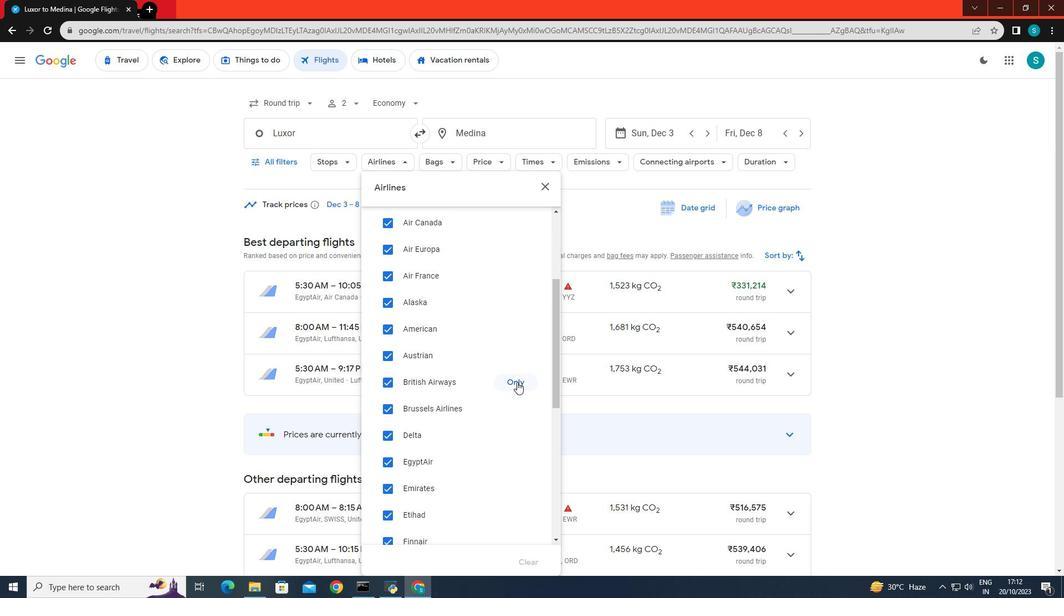 
Action: Mouse moved to (207, 367)
Screenshot: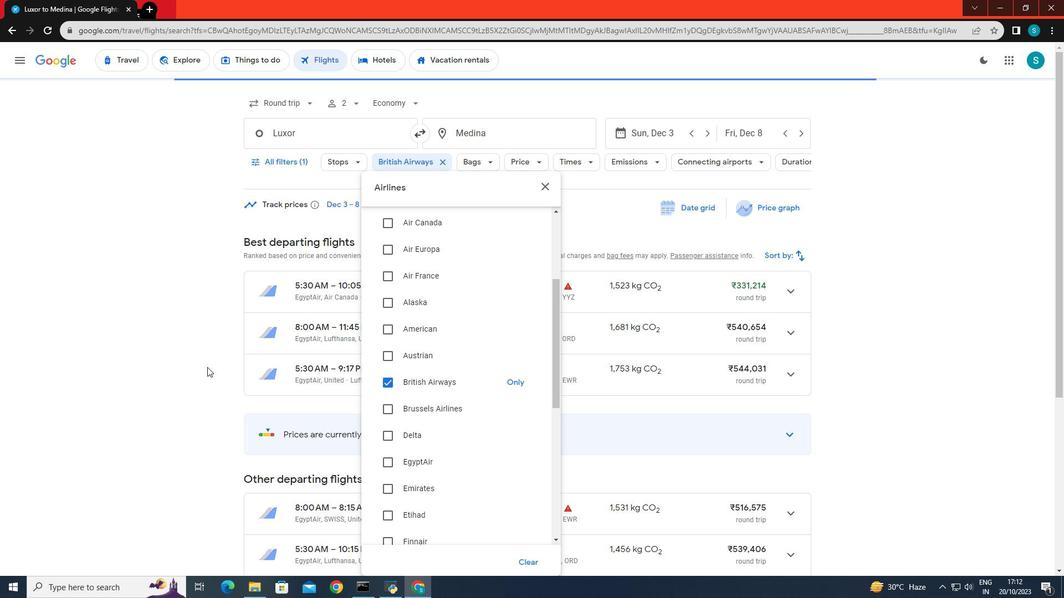
Action: Mouse pressed left at (207, 367)
Screenshot: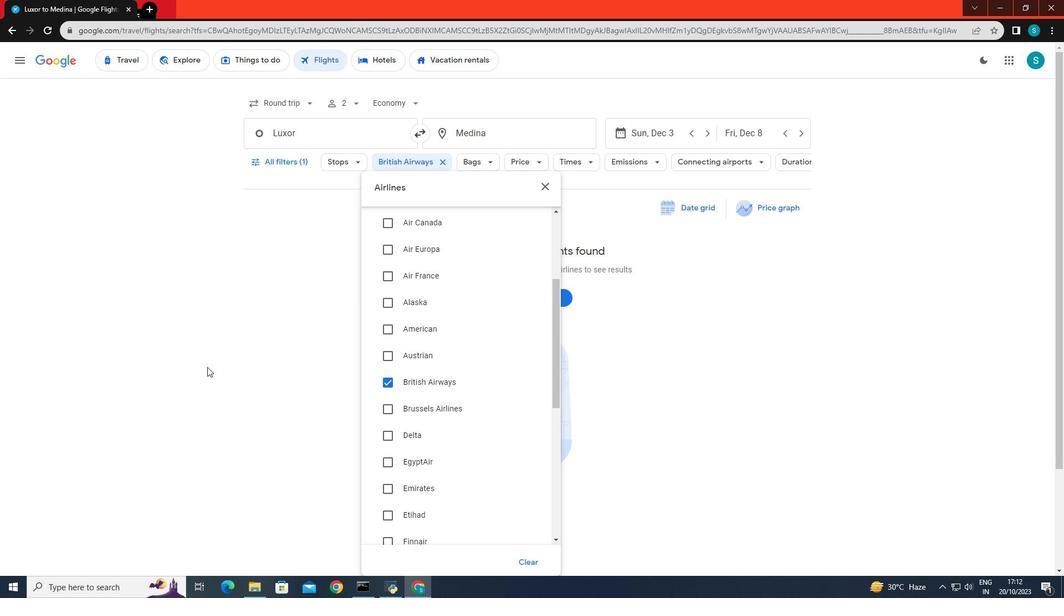 
